 Task: Get directions from Canyonlands National Park, Utah, United States to Mount St. Helens, Washington, United States and reverse  starting point and destination and check the best travel modes
Action: Mouse moved to (188, 81)
Screenshot: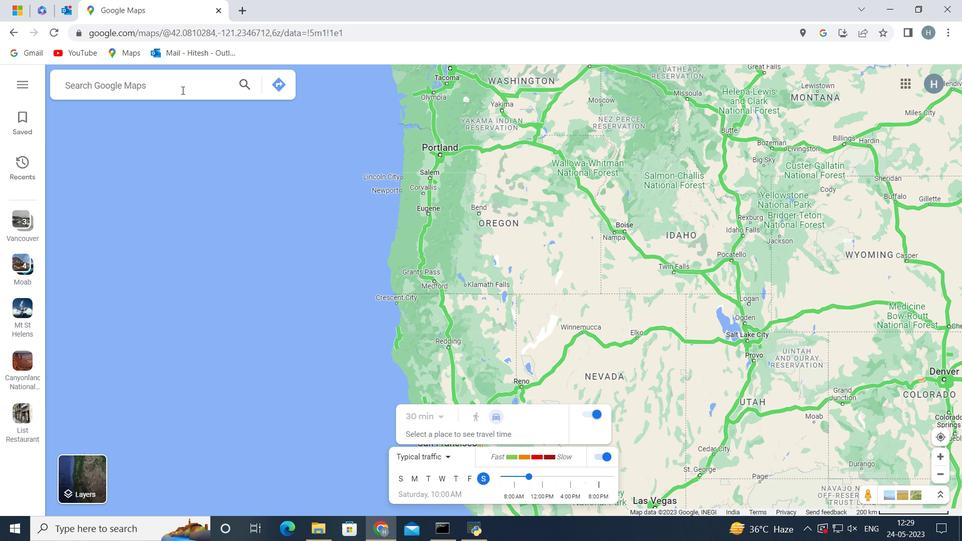 
Action: Mouse pressed left at (188, 81)
Screenshot: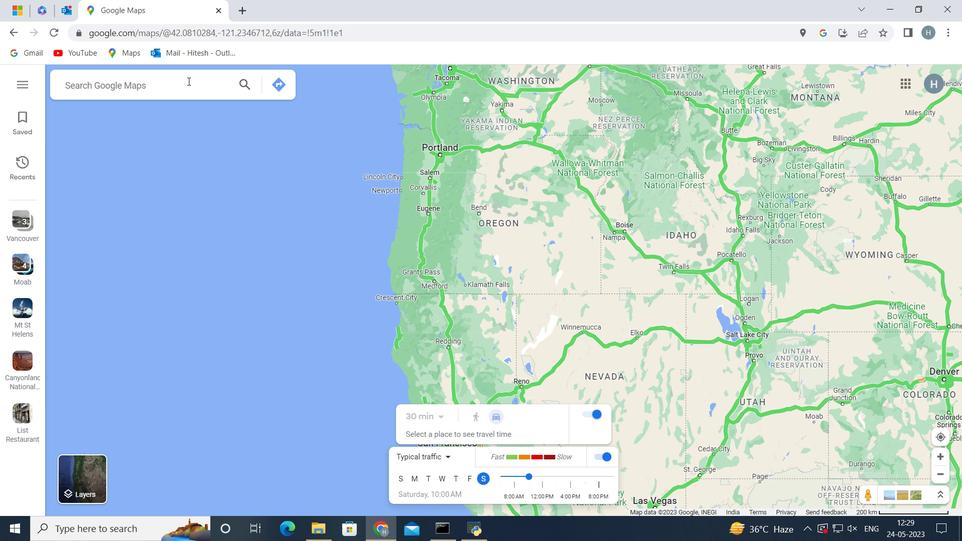 
Action: Mouse moved to (182, 83)
Screenshot: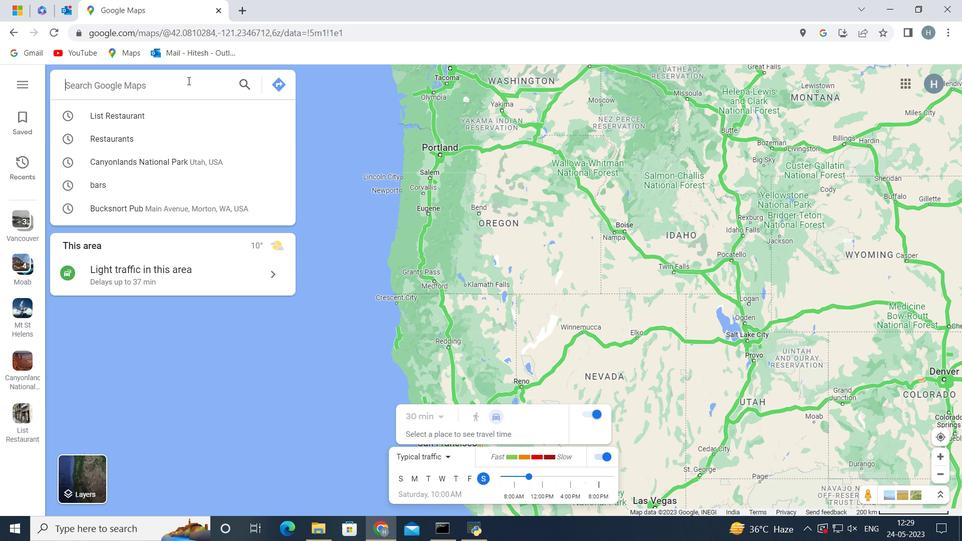 
Action: Key pressed canyonlands<Key.space>national<Key.space>park<Key.space>utah<Key.space>unites<Key.space>states<Key.space>
Screenshot: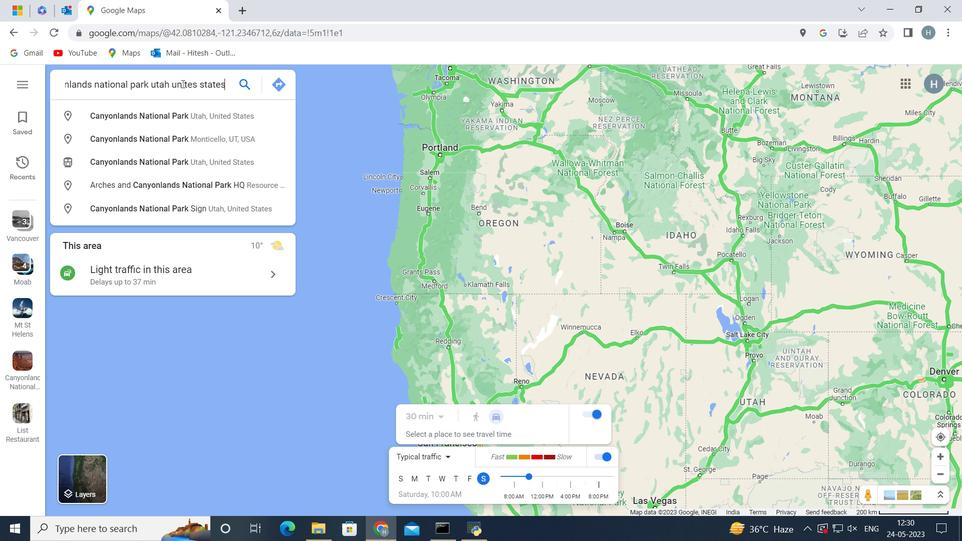 
Action: Mouse moved to (276, 84)
Screenshot: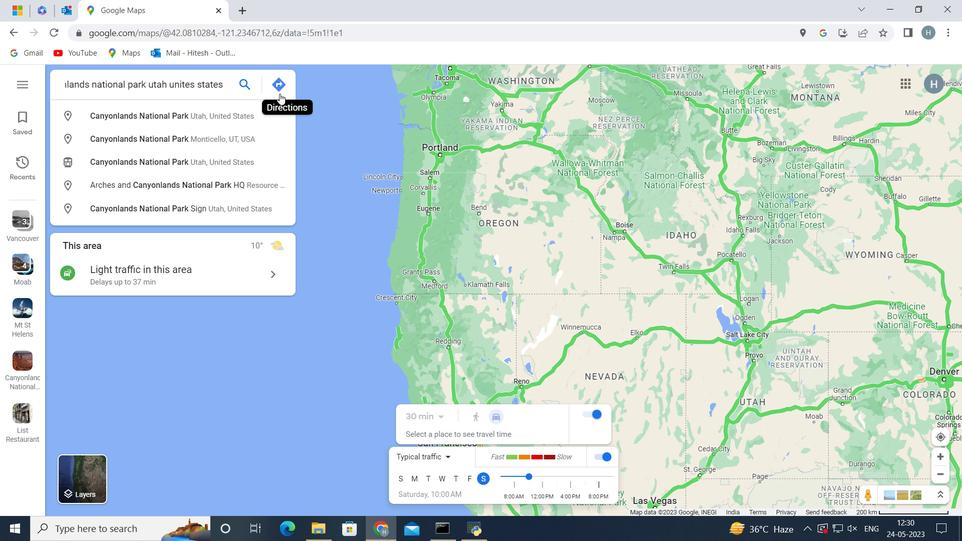 
Action: Mouse pressed left at (276, 84)
Screenshot: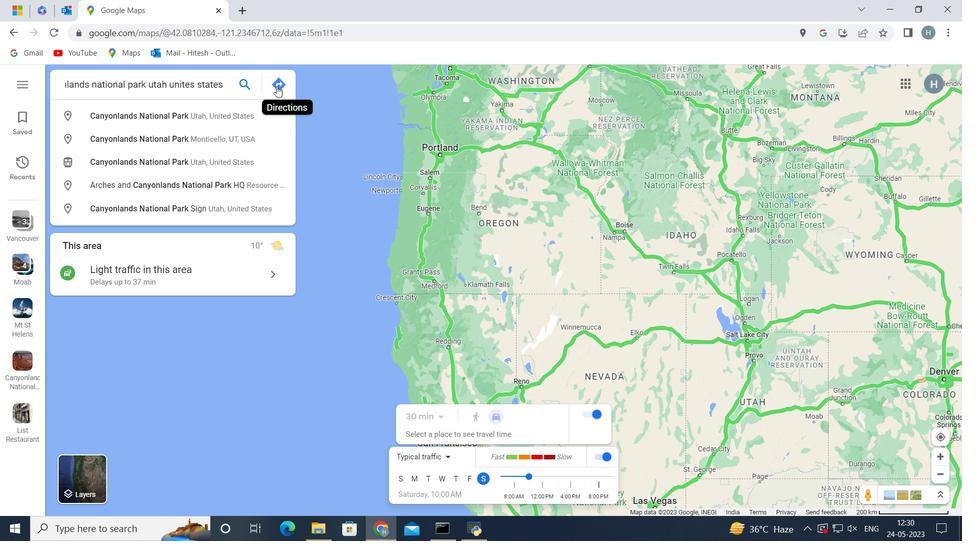 
Action: Mouse moved to (274, 134)
Screenshot: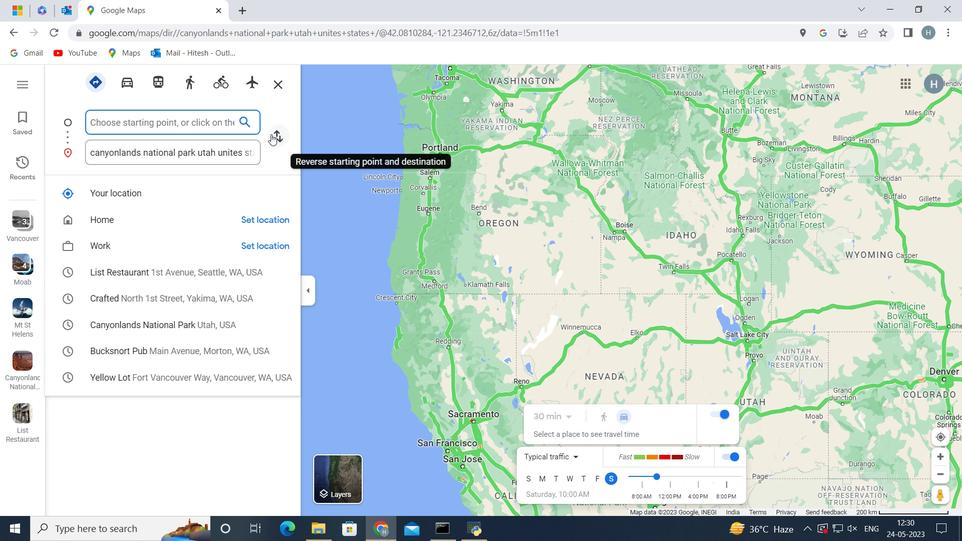 
Action: Mouse pressed left at (274, 134)
Screenshot: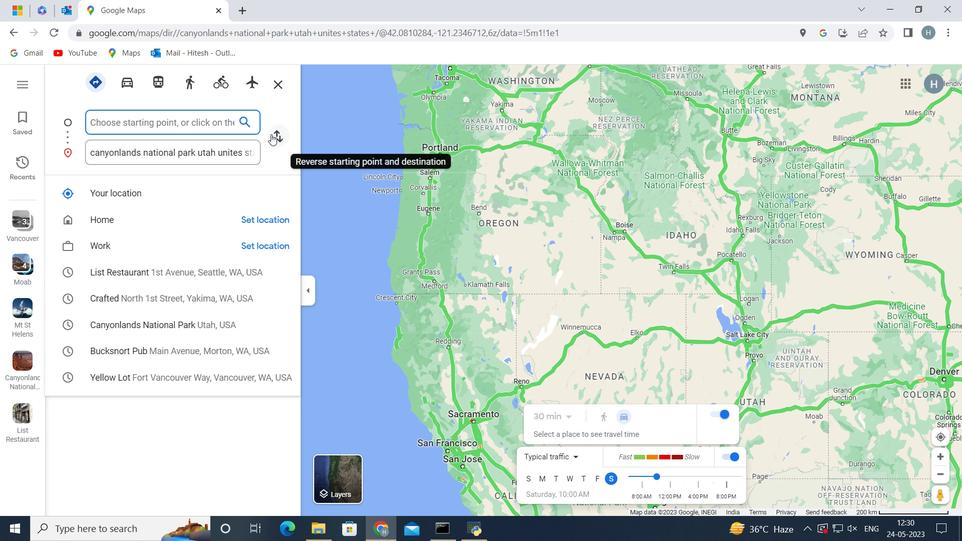 
Action: Mouse moved to (172, 150)
Screenshot: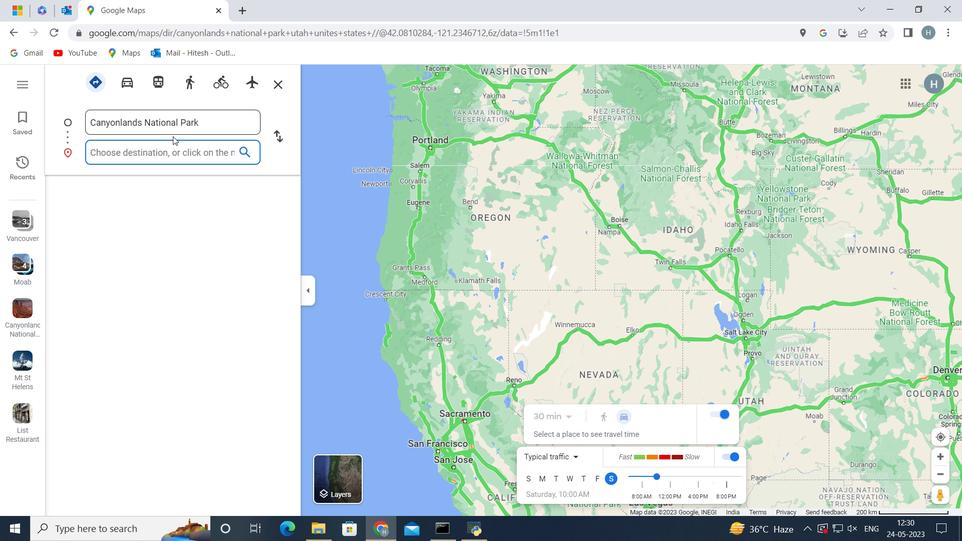 
Action: Mouse pressed left at (172, 150)
Screenshot: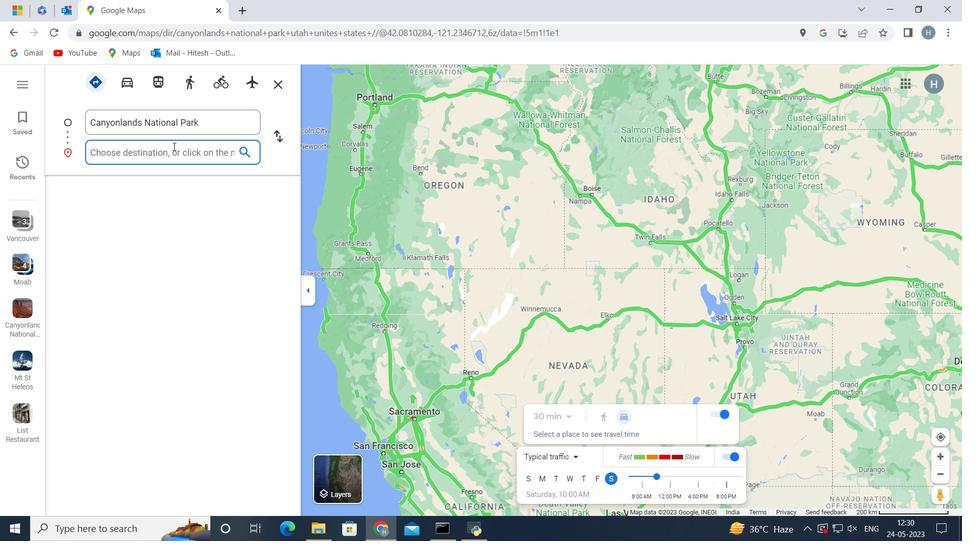 
Action: Key pressed <Key.shift>Mount<Key.space><Key.shift>St<Key.space>helens<Key.space>washington<Key.space>unites<Key.backspace>d<Key.space>states<Key.space>
Screenshot: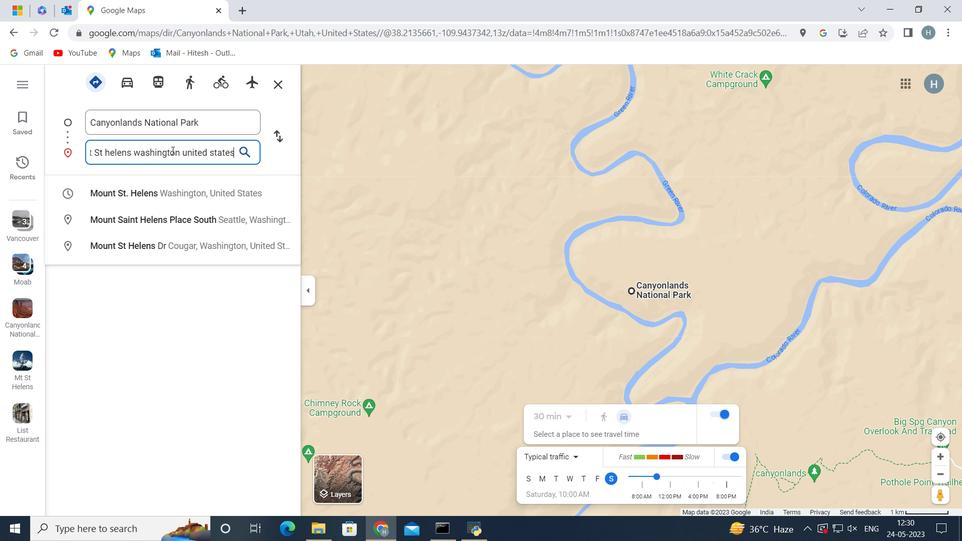 
Action: Mouse moved to (274, 135)
Screenshot: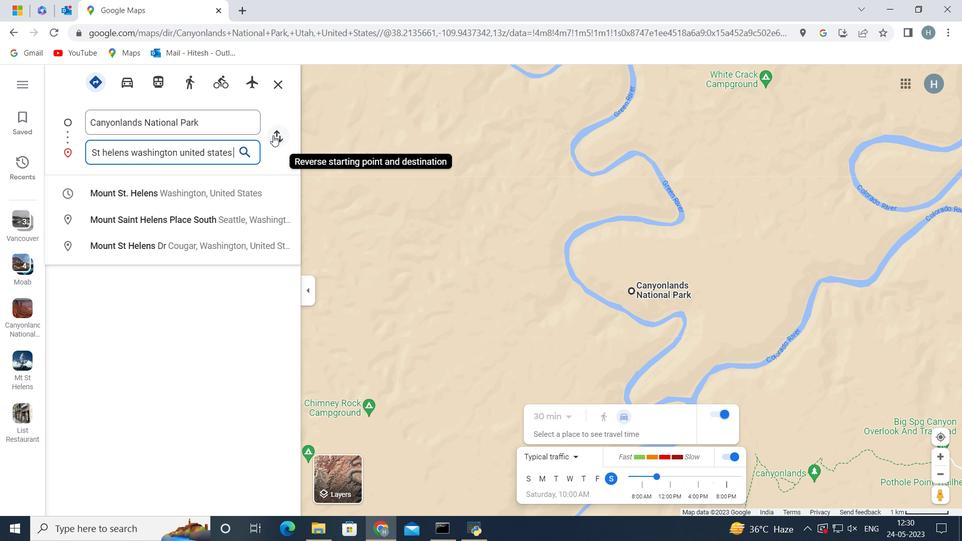 
Action: Mouse pressed left at (274, 135)
Screenshot: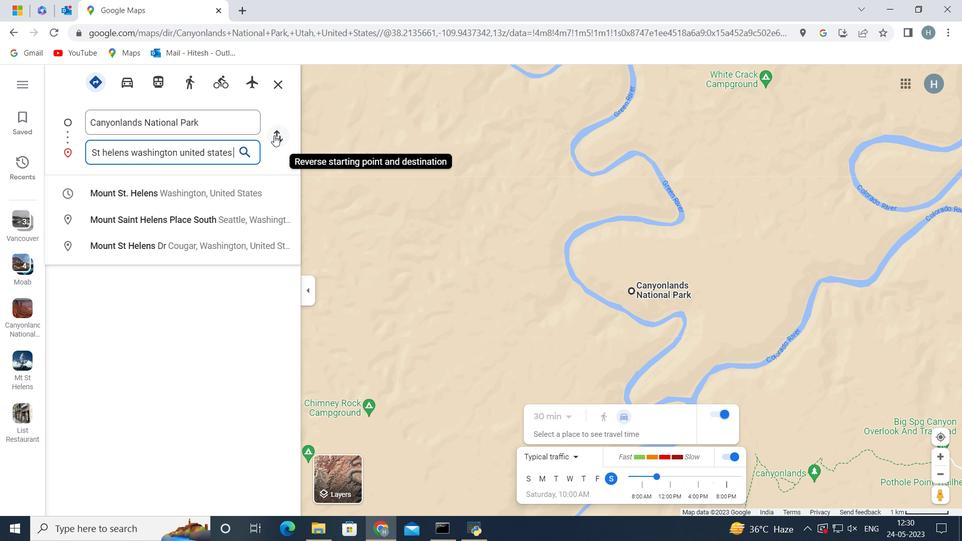 
Action: Mouse moved to (166, 309)
Screenshot: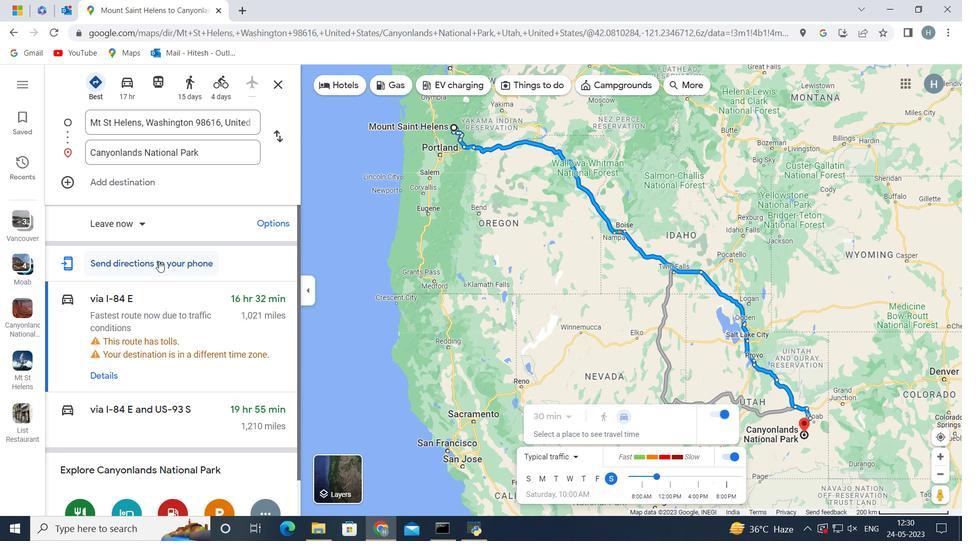 
Action: Mouse scrolled (166, 308) with delta (0, 0)
Screenshot: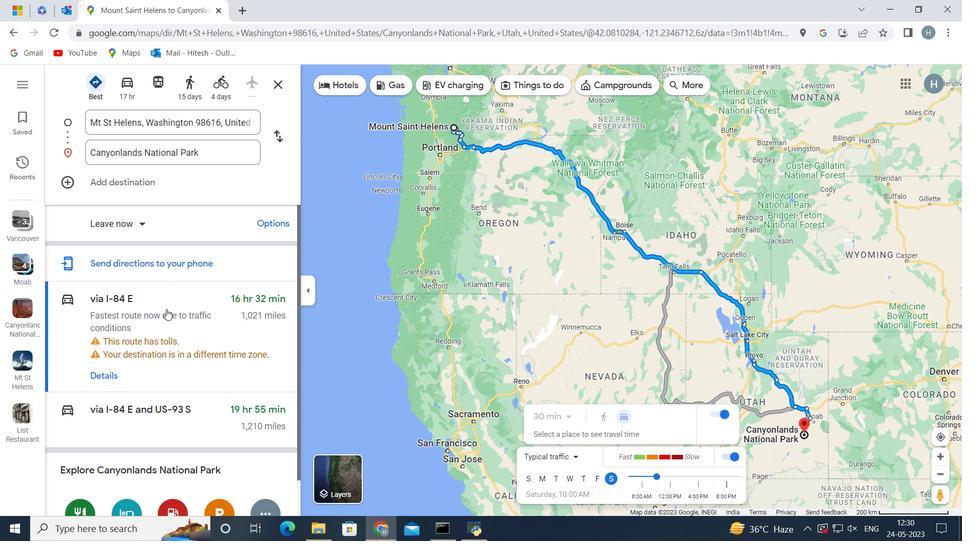 
Action: Mouse scrolled (166, 308) with delta (0, 0)
Screenshot: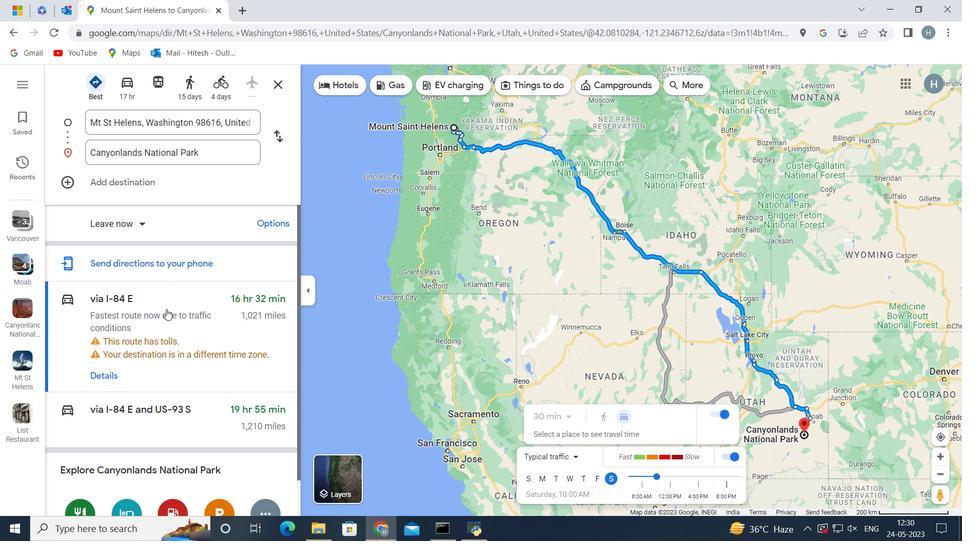 
Action: Mouse scrolled (166, 308) with delta (0, 0)
Screenshot: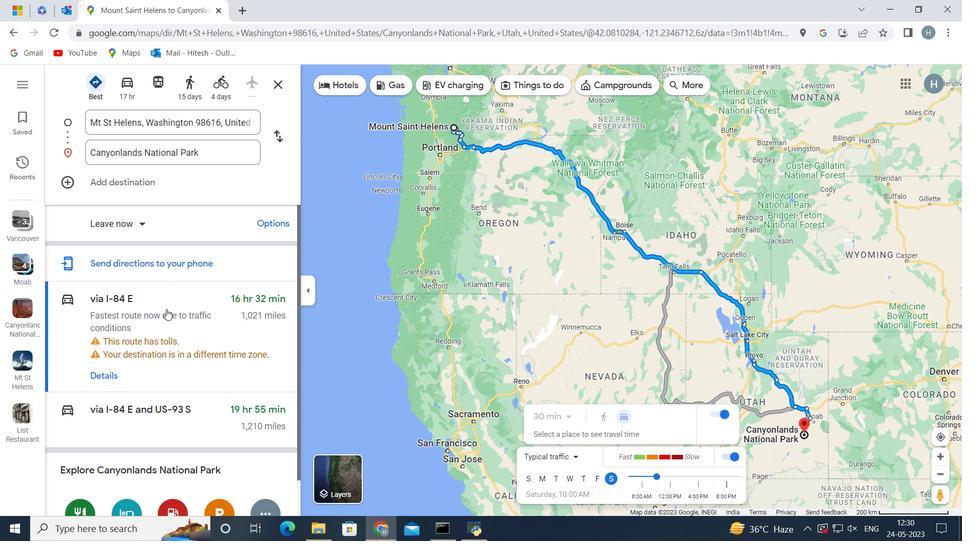 
Action: Mouse scrolled (166, 308) with delta (0, 0)
Screenshot: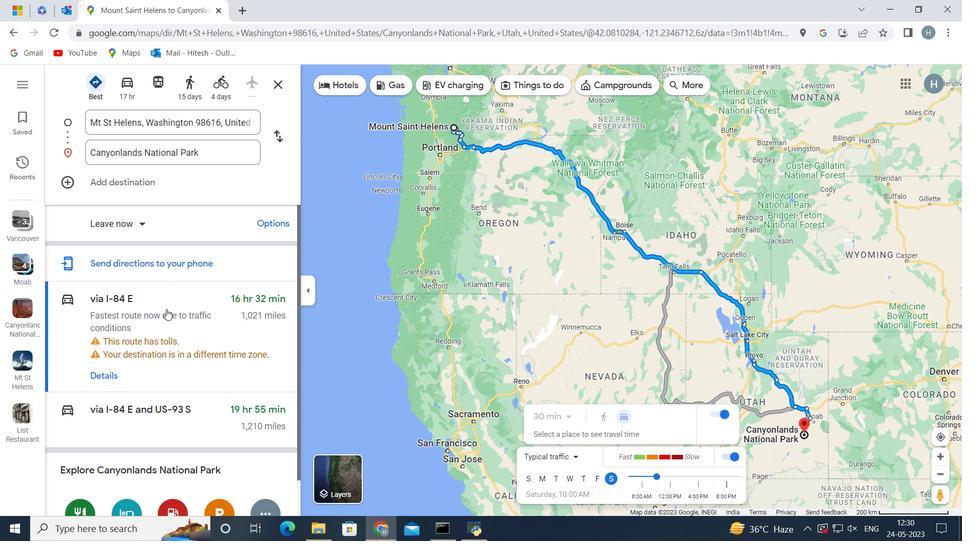 
Action: Mouse moved to (154, 313)
Screenshot: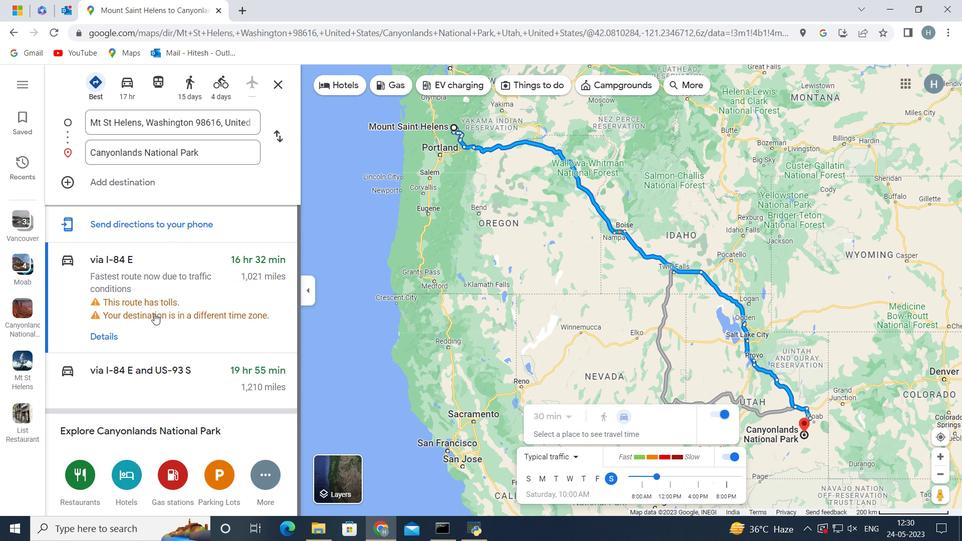 
Action: Mouse scrolled (154, 313) with delta (0, 0)
Screenshot: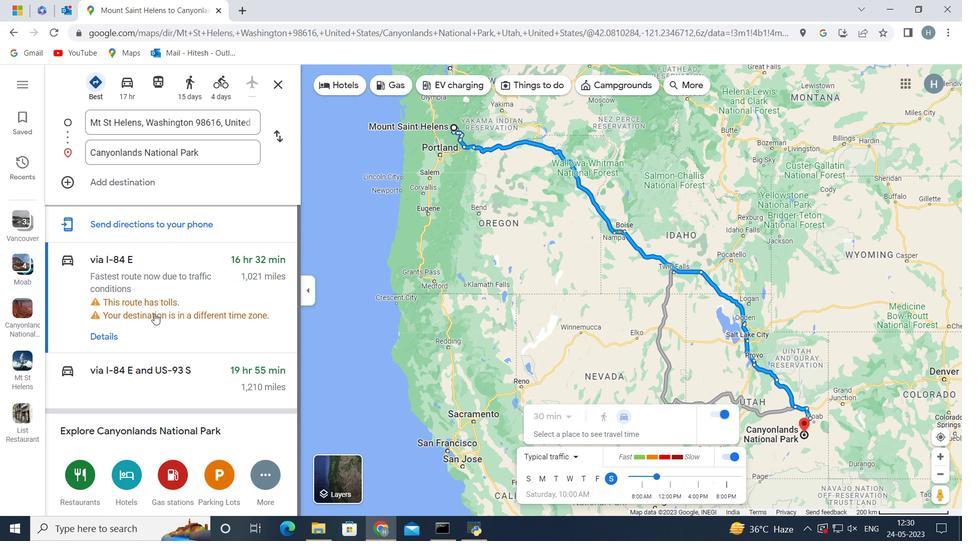 
Action: Mouse scrolled (154, 313) with delta (0, 0)
Screenshot: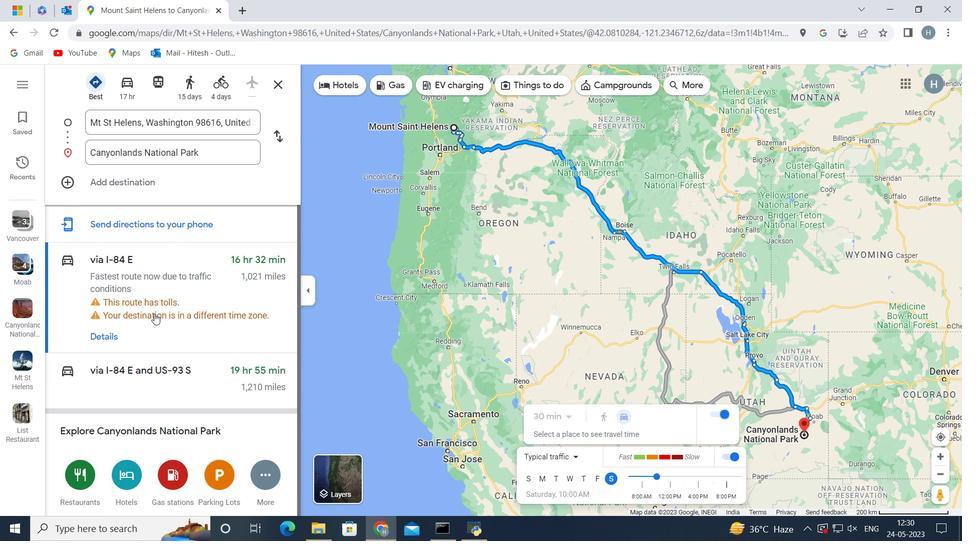 
Action: Mouse scrolled (154, 313) with delta (0, 0)
Screenshot: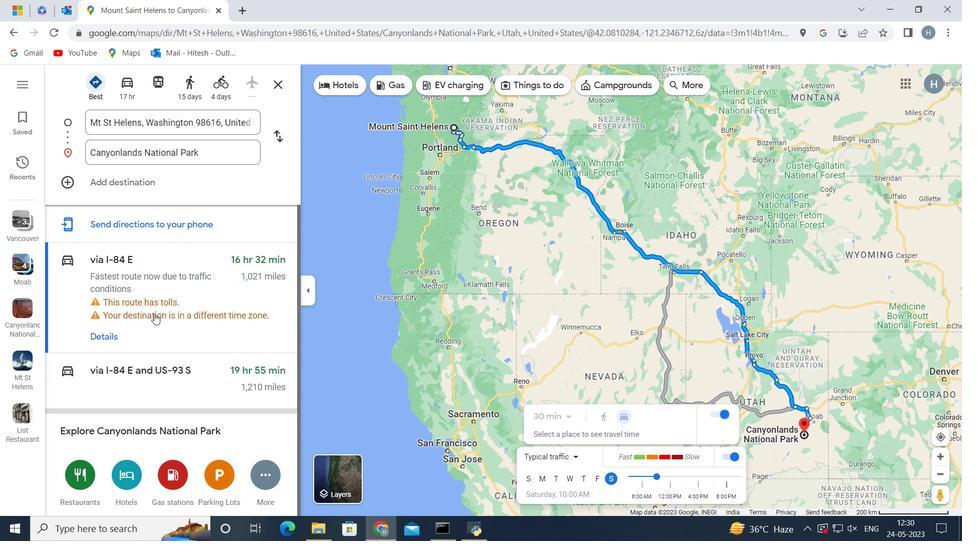 
Action: Mouse moved to (184, 246)
Screenshot: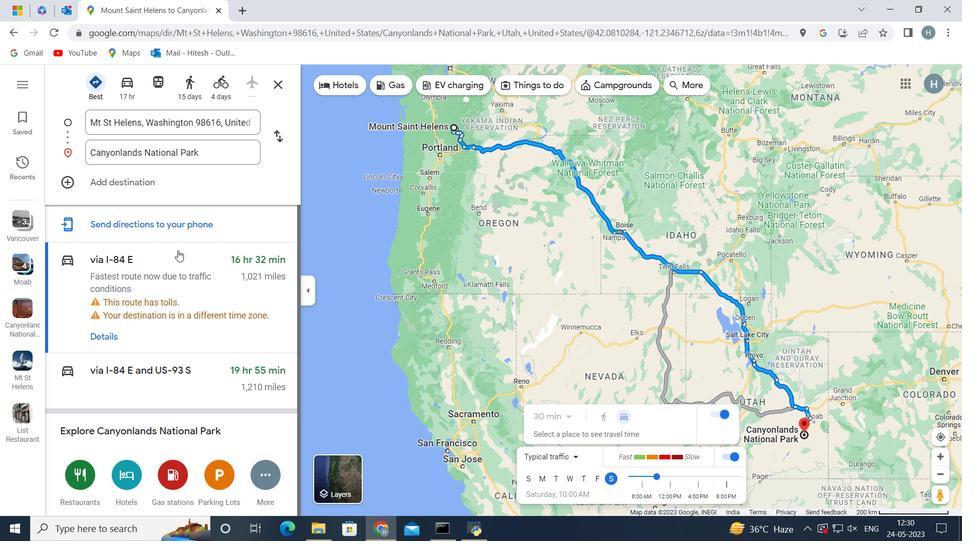 
Action: Mouse scrolled (184, 247) with delta (0, 0)
Screenshot: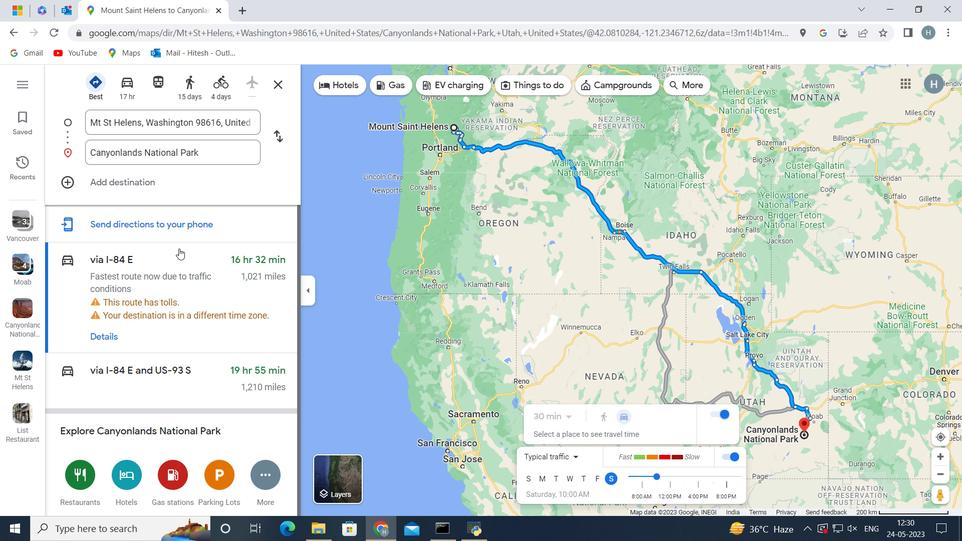 
Action: Mouse scrolled (184, 247) with delta (0, 0)
Screenshot: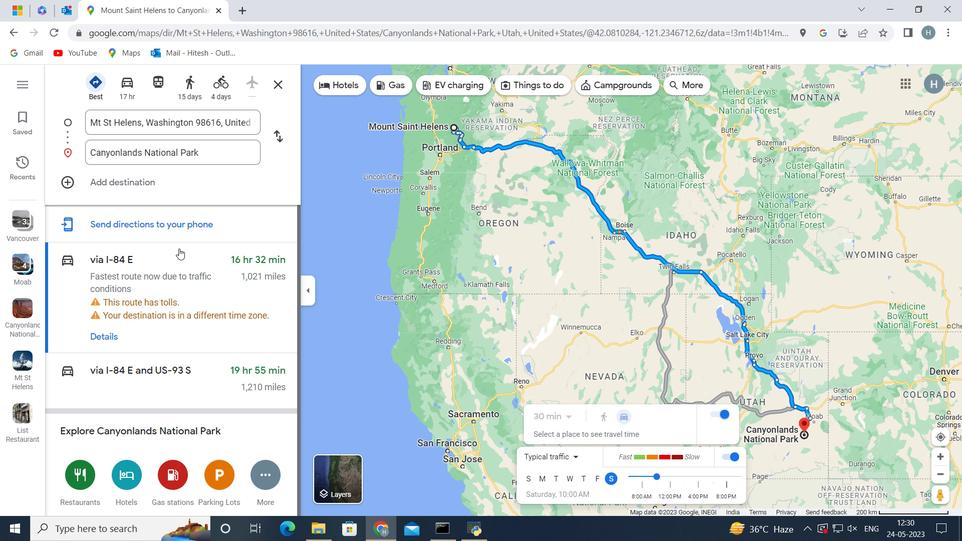
Action: Mouse scrolled (184, 247) with delta (0, 0)
Screenshot: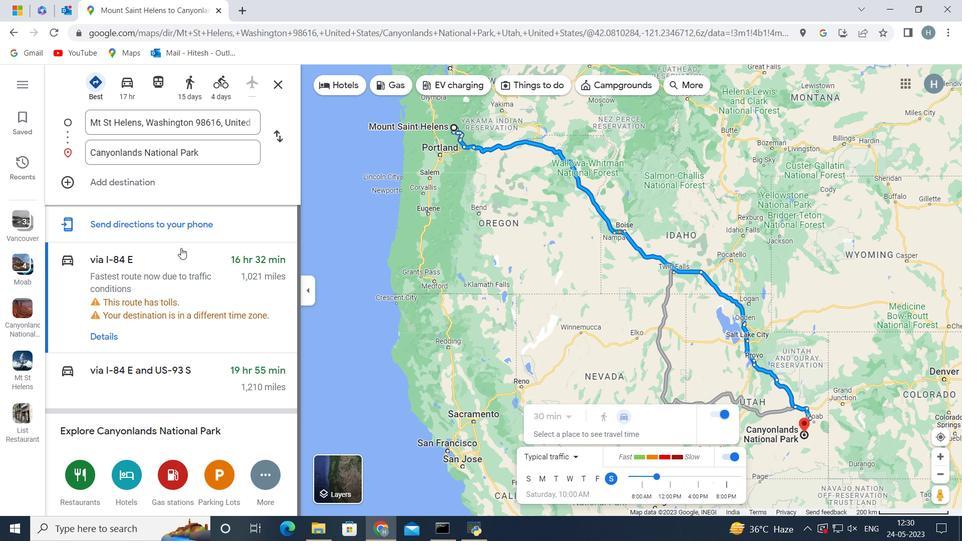 
Action: Mouse scrolled (184, 247) with delta (0, 0)
Screenshot: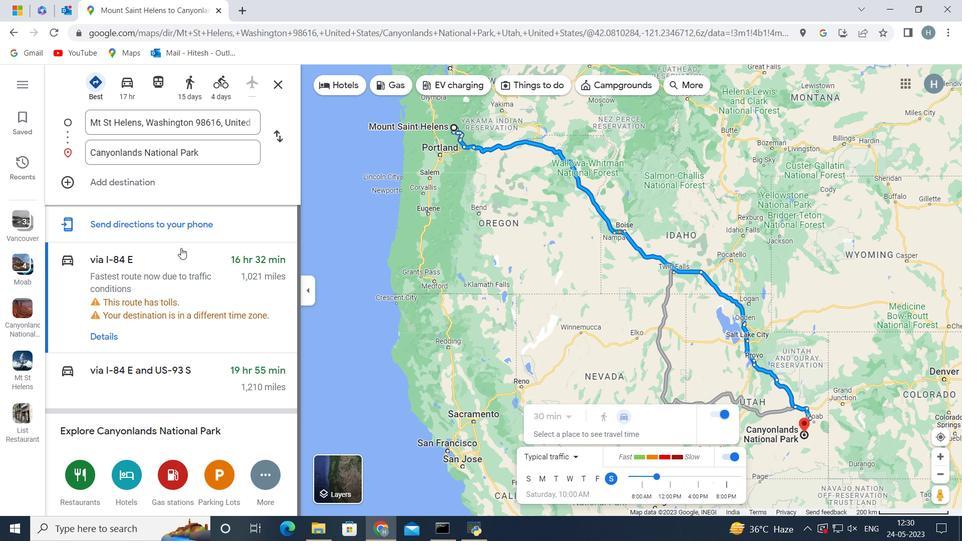 
Action: Mouse scrolled (184, 247) with delta (0, 0)
Screenshot: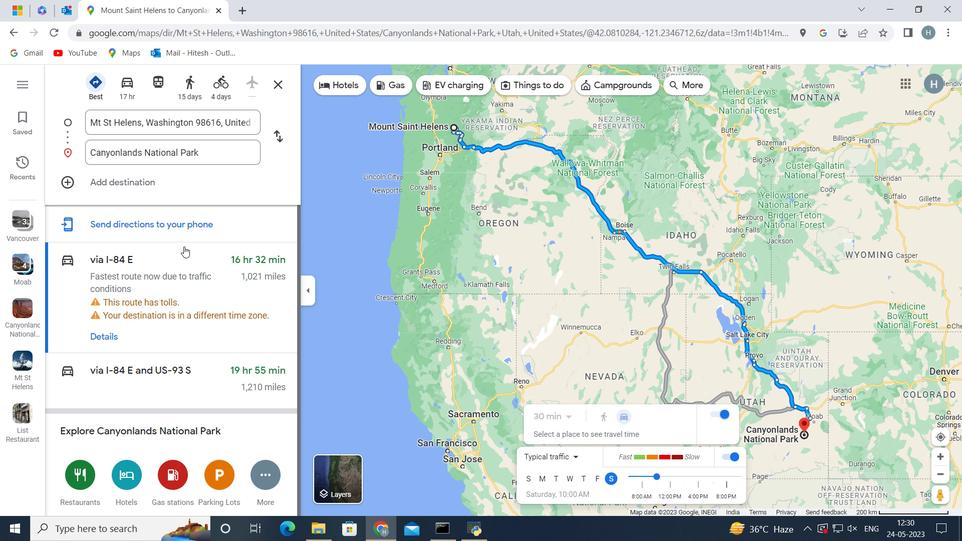 
Action: Mouse moved to (94, 82)
Screenshot: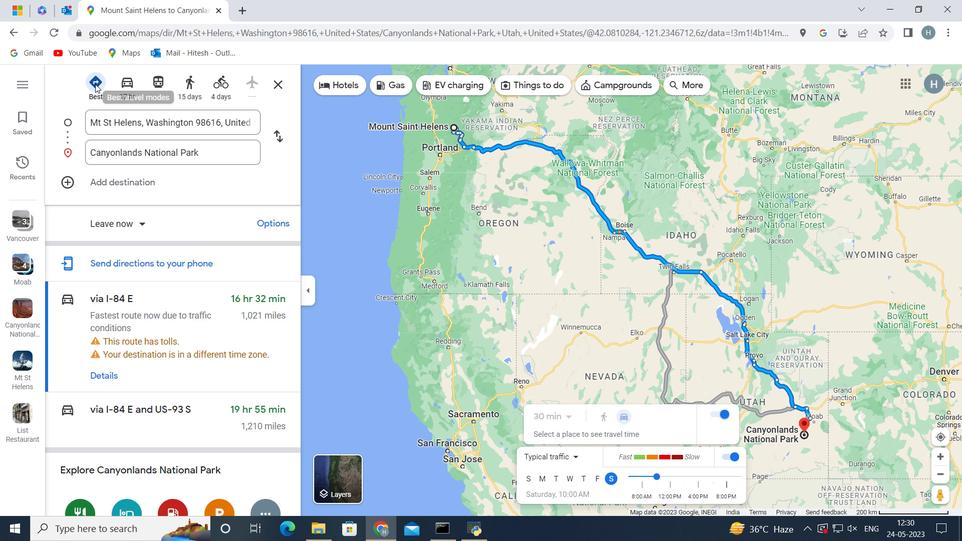 
Action: Mouse pressed left at (94, 82)
Screenshot: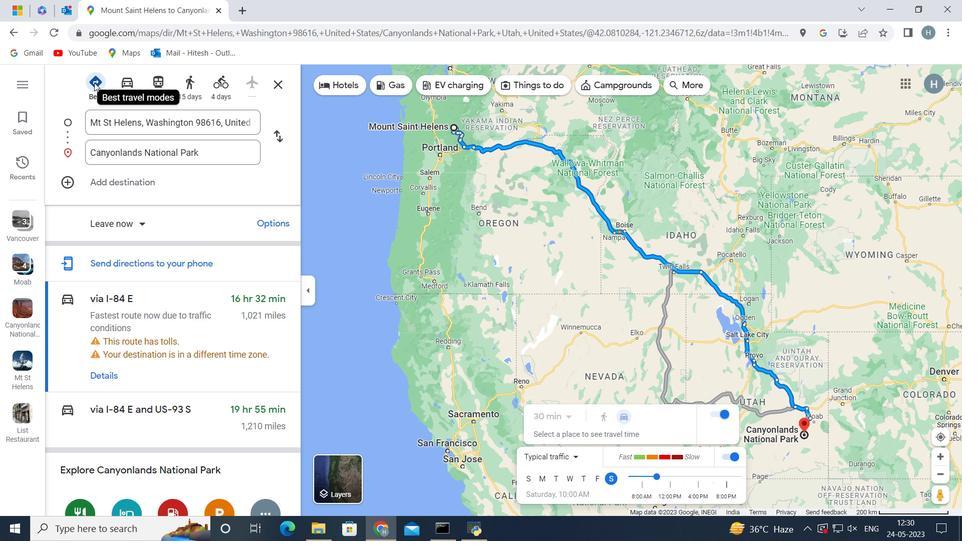 
Action: Mouse moved to (96, 84)
Screenshot: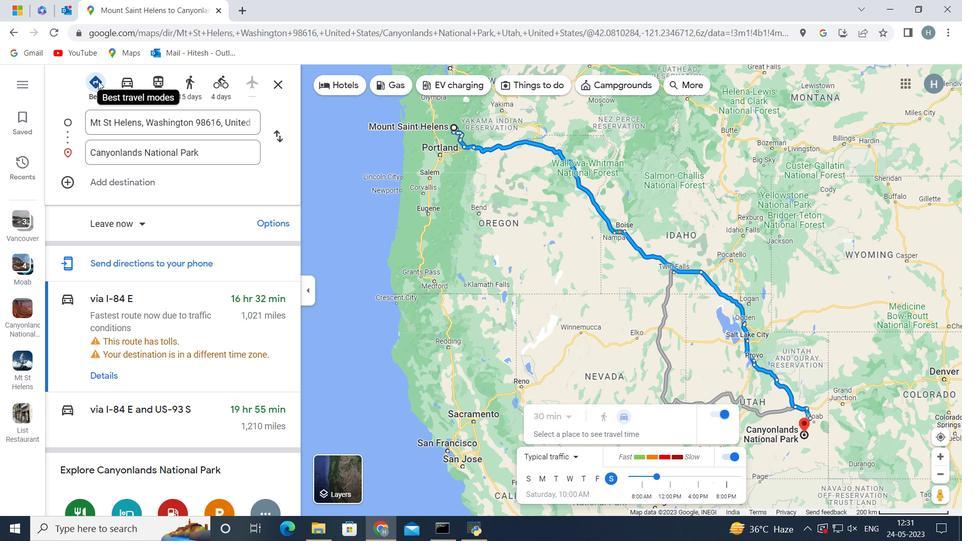 
Action: Mouse pressed left at (96, 84)
Screenshot: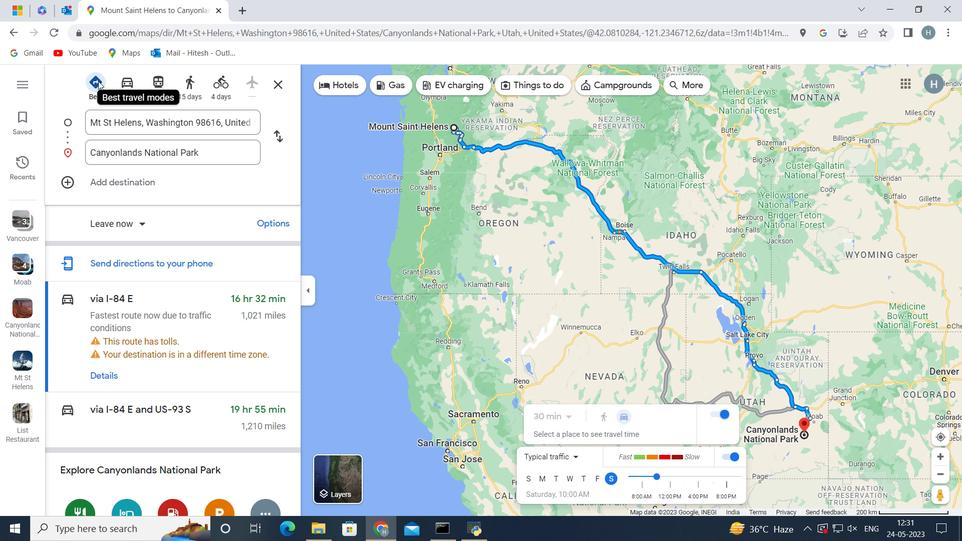 
Action: Mouse moved to (93, 82)
Screenshot: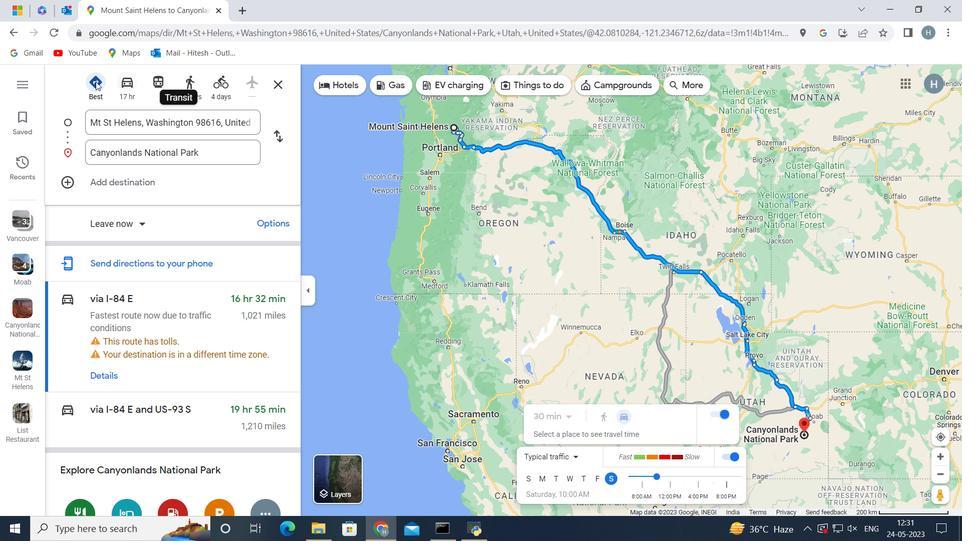 
Action: Mouse pressed left at (93, 82)
Screenshot: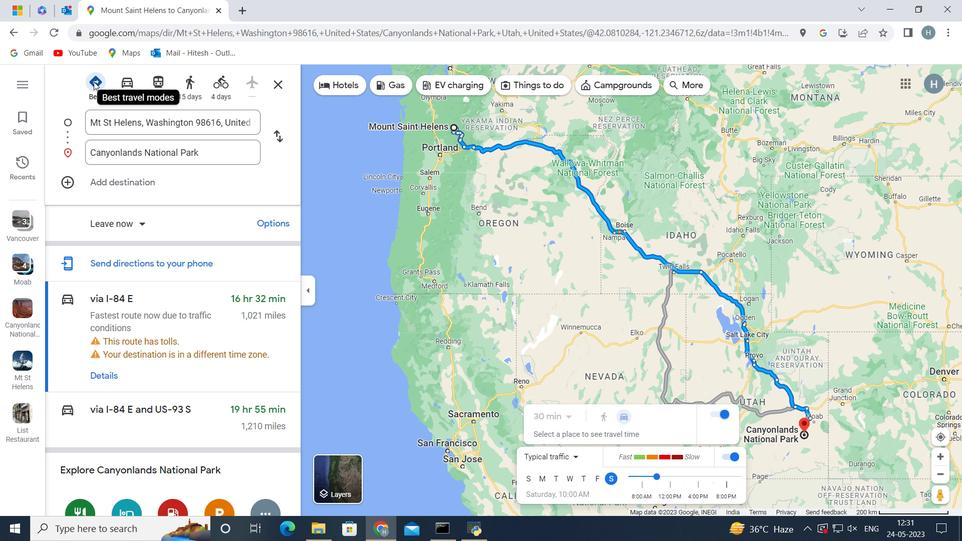 
Action: Mouse moved to (96, 80)
Screenshot: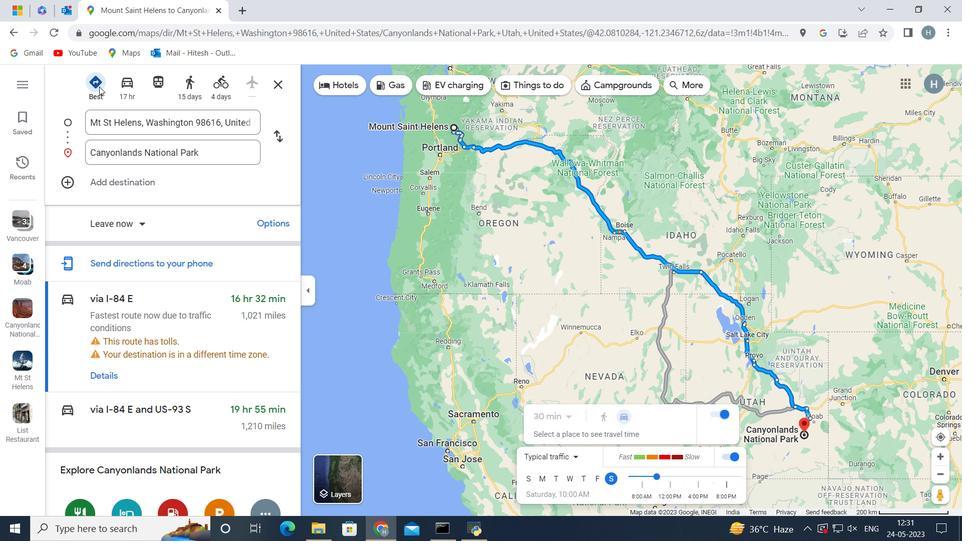 
Action: Mouse pressed left at (96, 80)
Screenshot: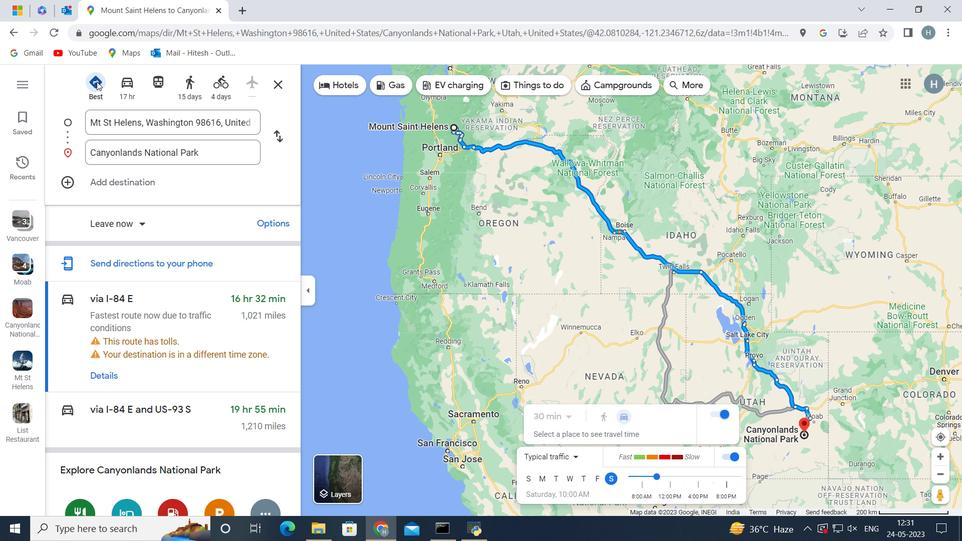 
Action: Mouse moved to (112, 87)
Screenshot: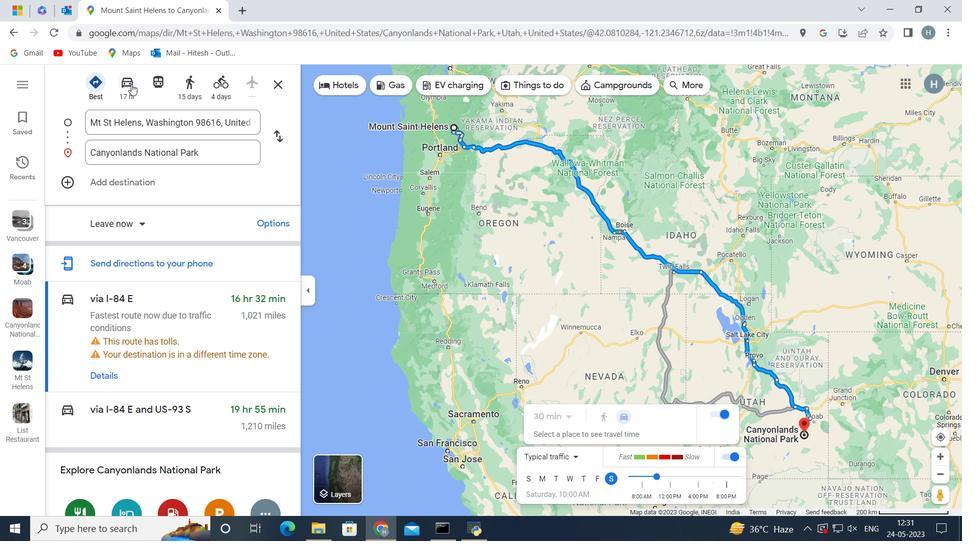
Action: Mouse pressed left at (112, 87)
Screenshot: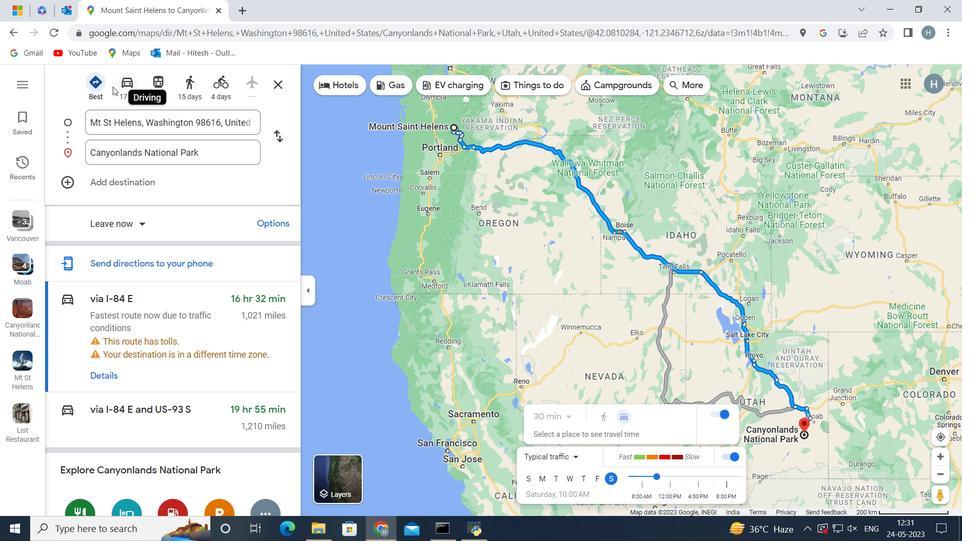 
Action: Mouse moved to (124, 87)
Screenshot: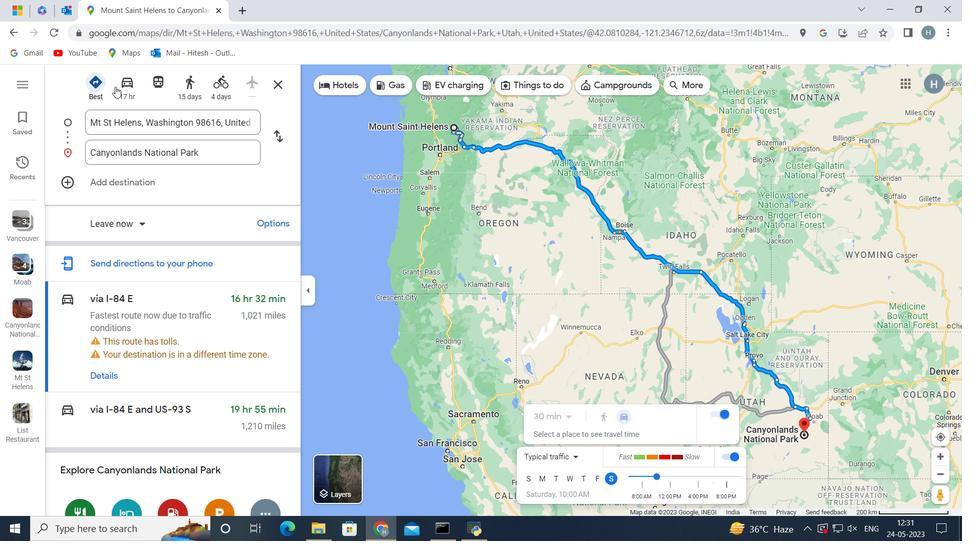 
Action: Mouse pressed left at (124, 87)
Screenshot: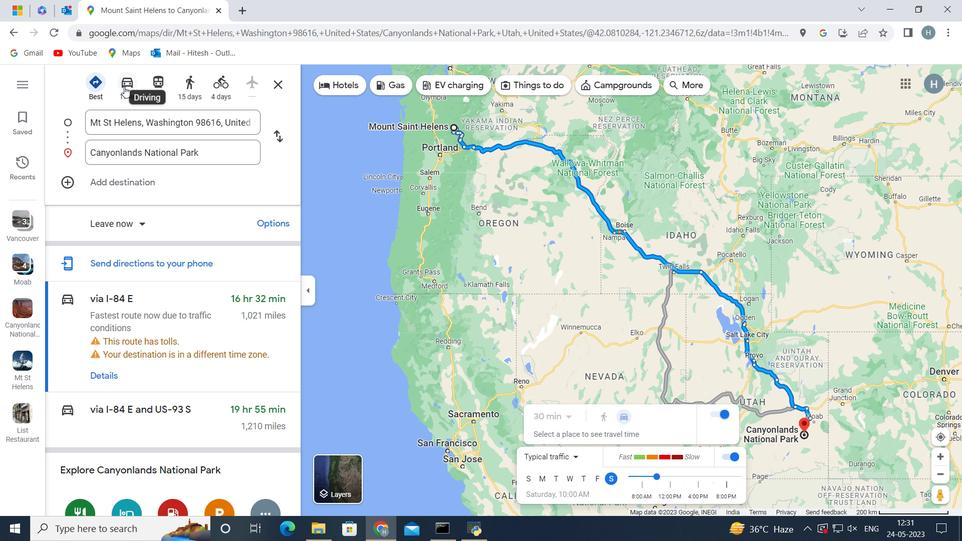 
Action: Mouse moved to (188, 287)
Screenshot: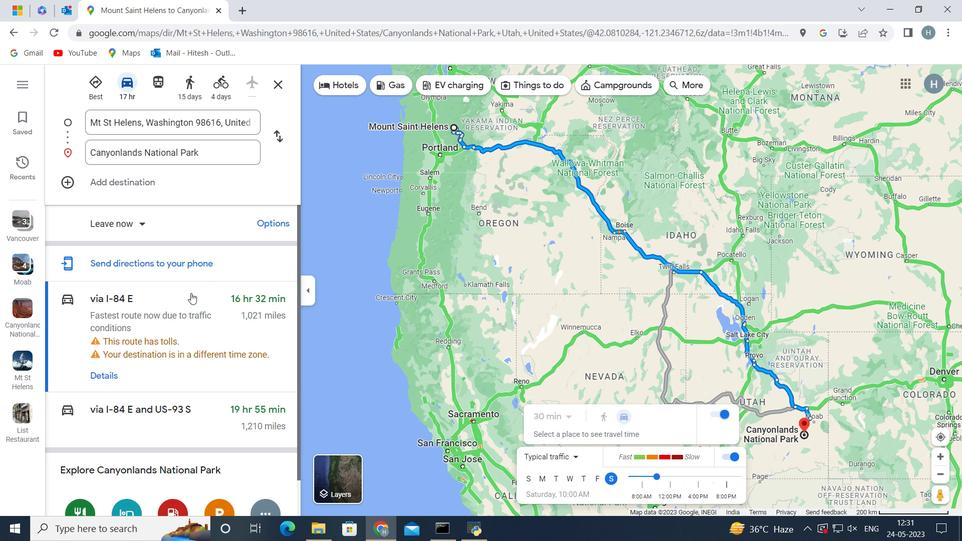 
Action: Mouse scrolled (188, 287) with delta (0, 0)
Screenshot: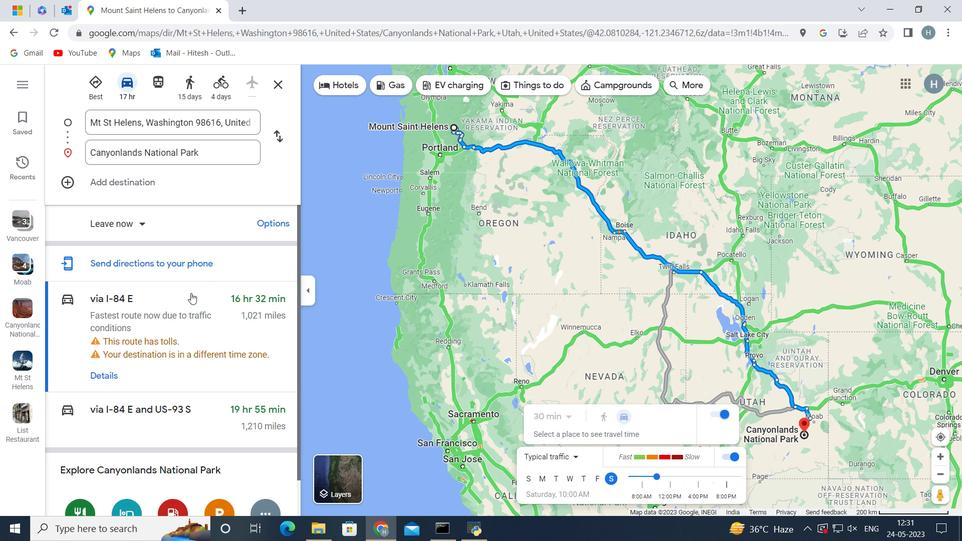 
Action: Mouse moved to (186, 285)
Screenshot: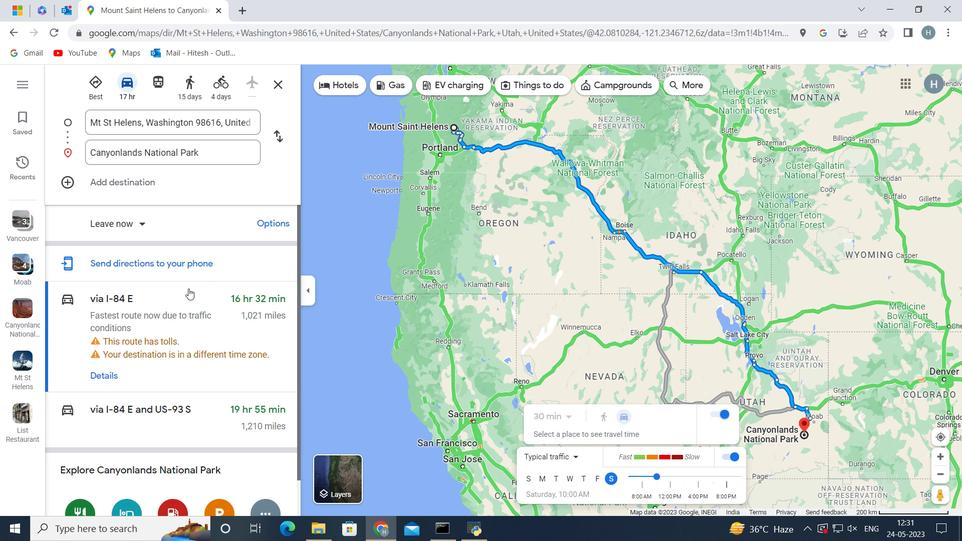 
Action: Mouse scrolled (187, 285) with delta (0, 0)
Screenshot: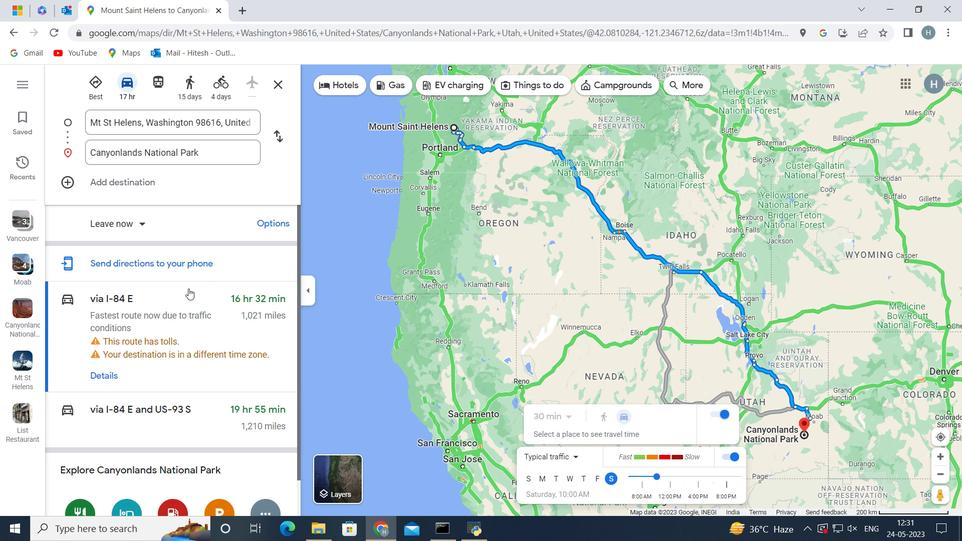 
Action: Mouse moved to (183, 270)
Screenshot: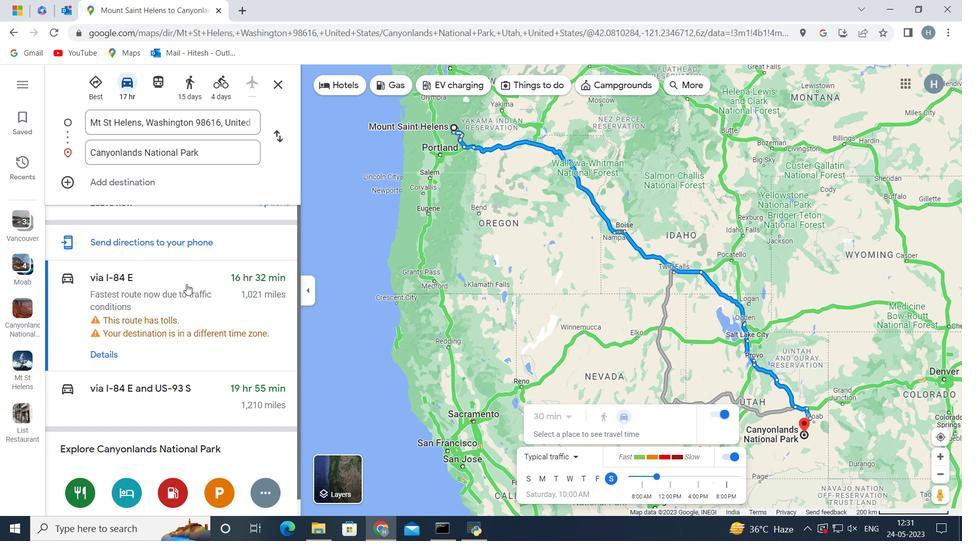 
Action: Mouse scrolled (183, 270) with delta (0, 0)
Screenshot: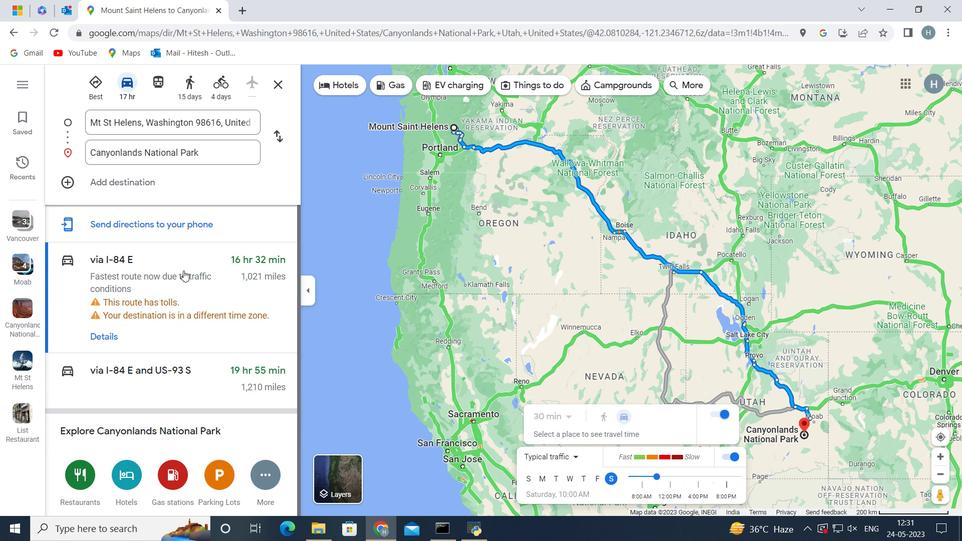 
Action: Mouse moved to (182, 264)
Screenshot: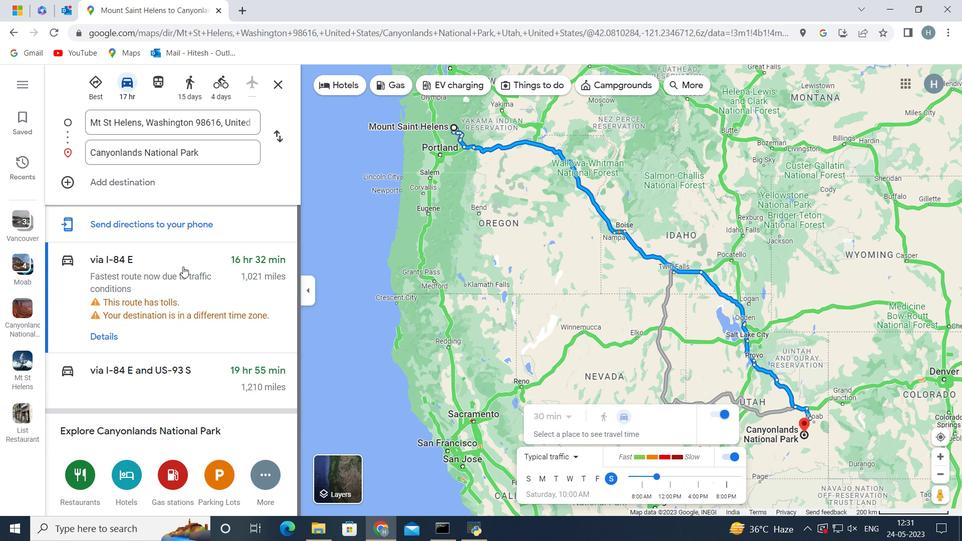 
Action: Mouse scrolled (182, 265) with delta (0, 0)
Screenshot: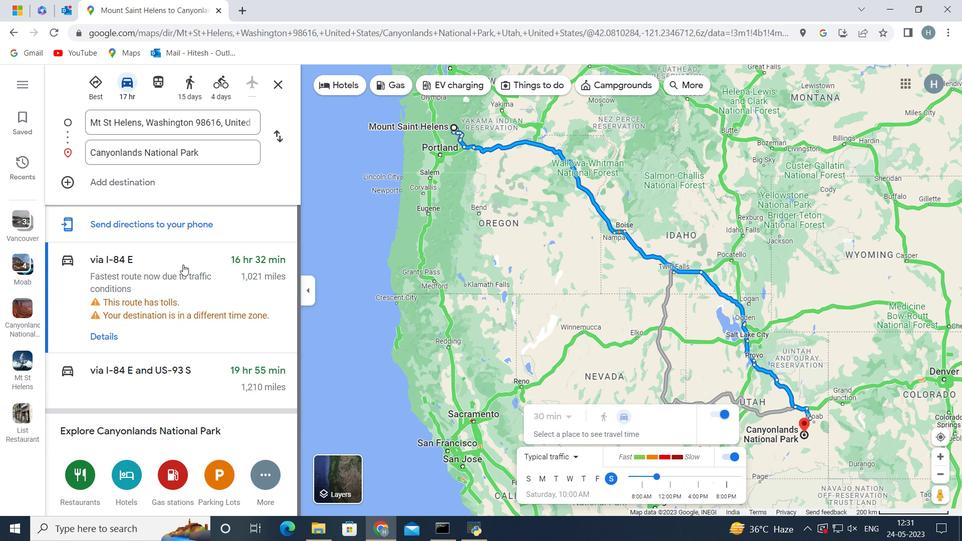 
Action: Mouse scrolled (182, 265) with delta (0, 0)
Screenshot: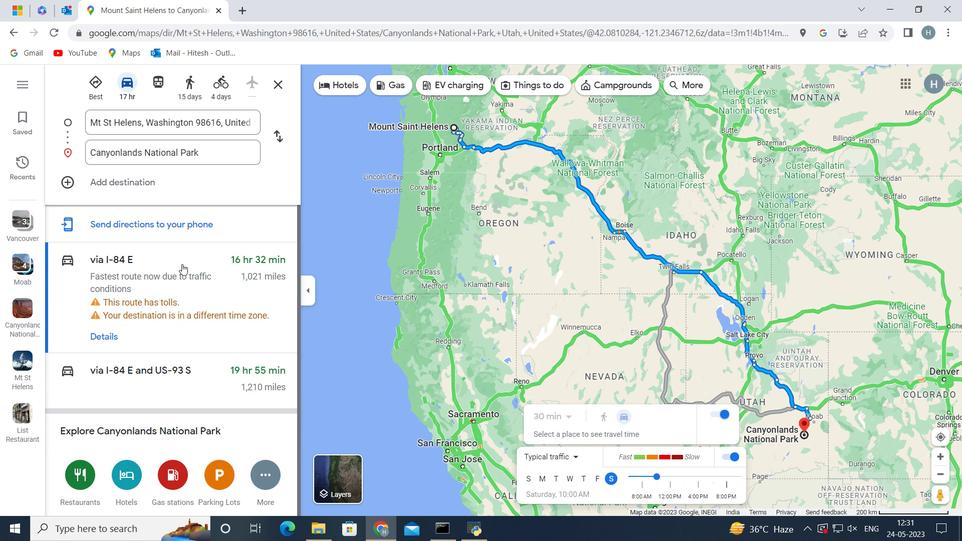 
Action: Mouse scrolled (182, 265) with delta (0, 0)
Screenshot: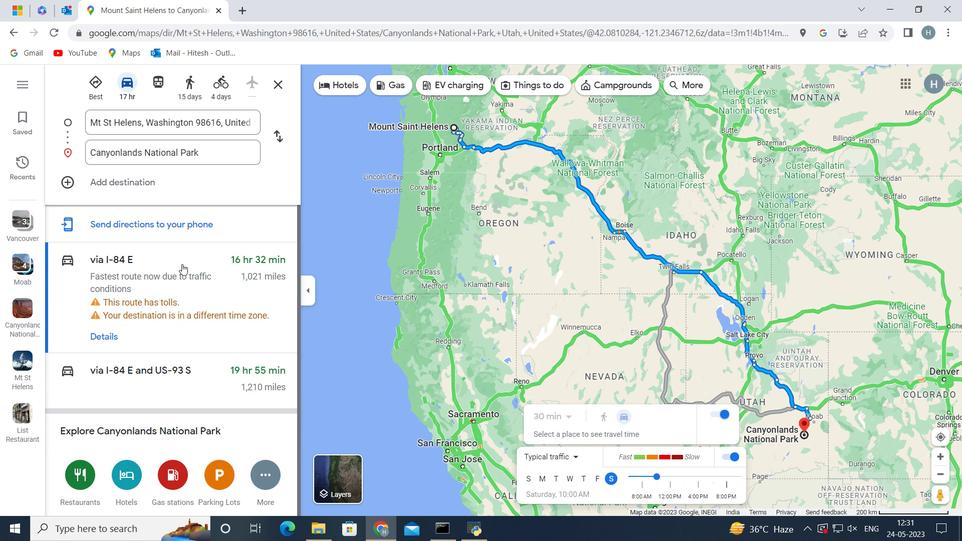 
Action: Mouse scrolled (182, 265) with delta (0, 0)
Screenshot: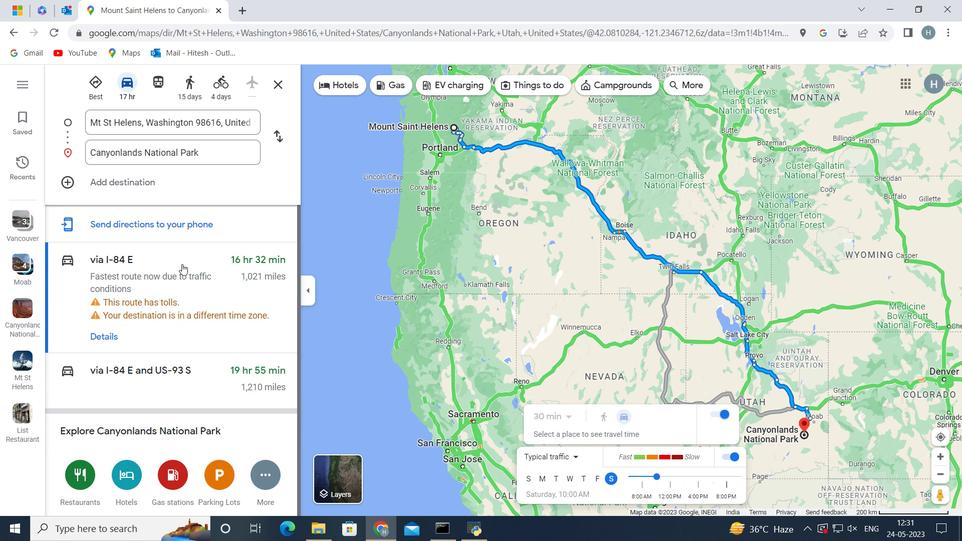 
Action: Mouse moved to (129, 224)
Screenshot: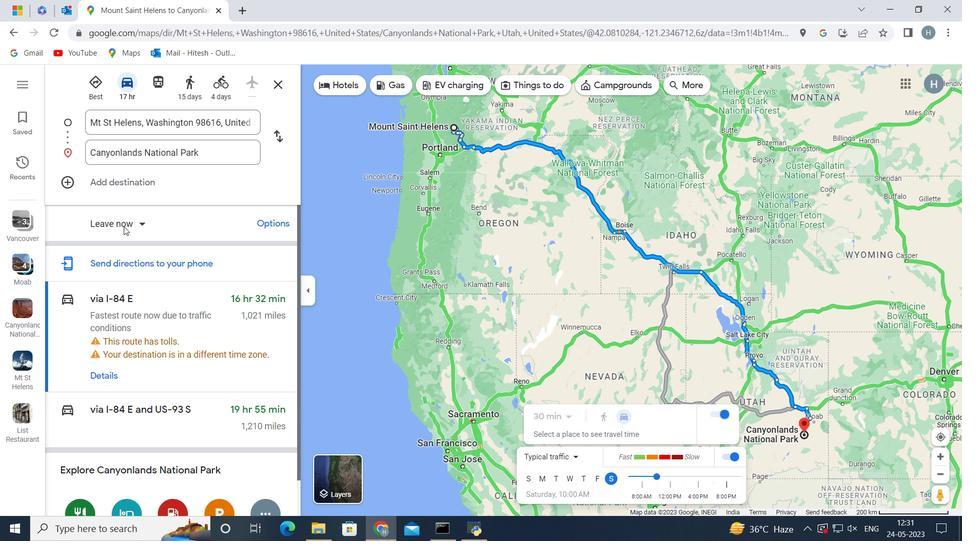 
Action: Mouse pressed left at (129, 224)
Screenshot: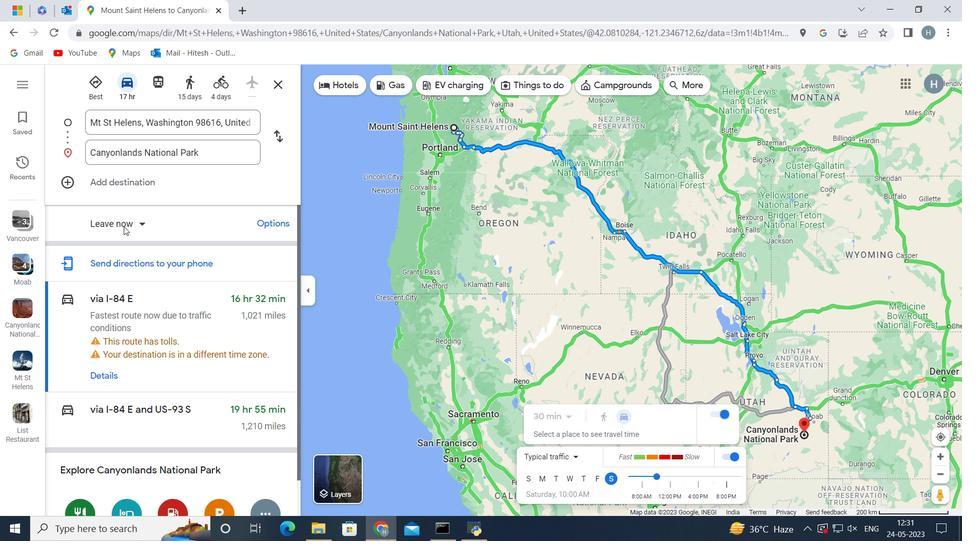 
Action: Mouse moved to (132, 242)
Screenshot: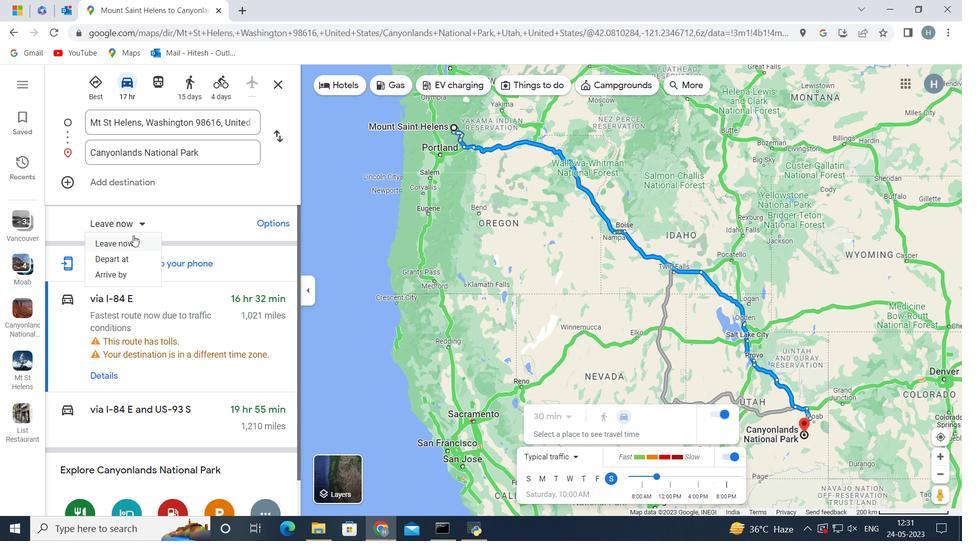 
Action: Mouse pressed left at (132, 242)
Screenshot: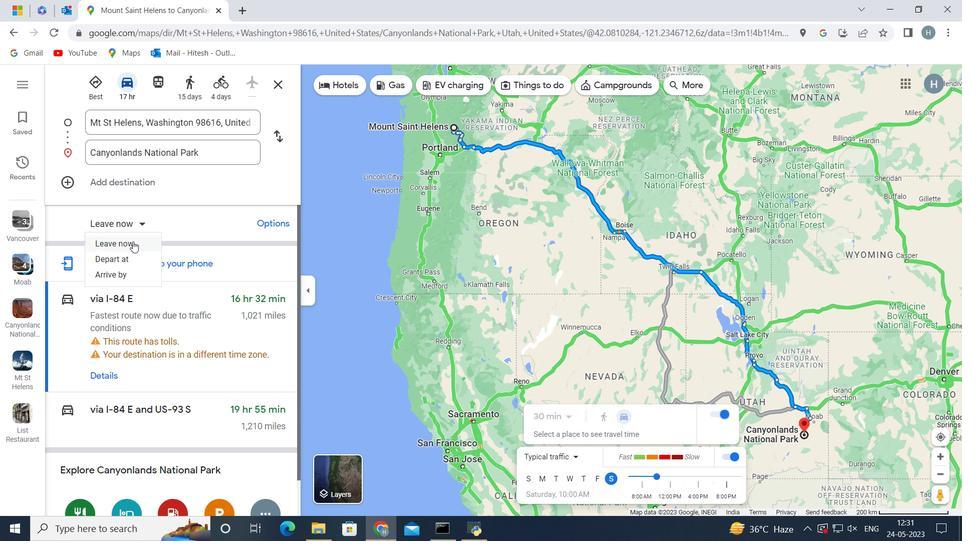 
Action: Mouse moved to (158, 69)
Screenshot: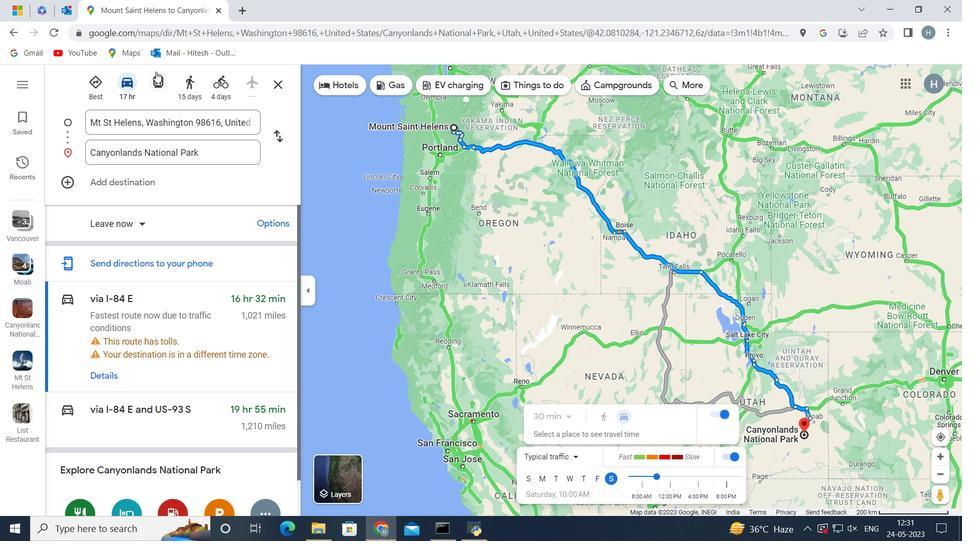 
Action: Mouse pressed left at (158, 69)
Screenshot: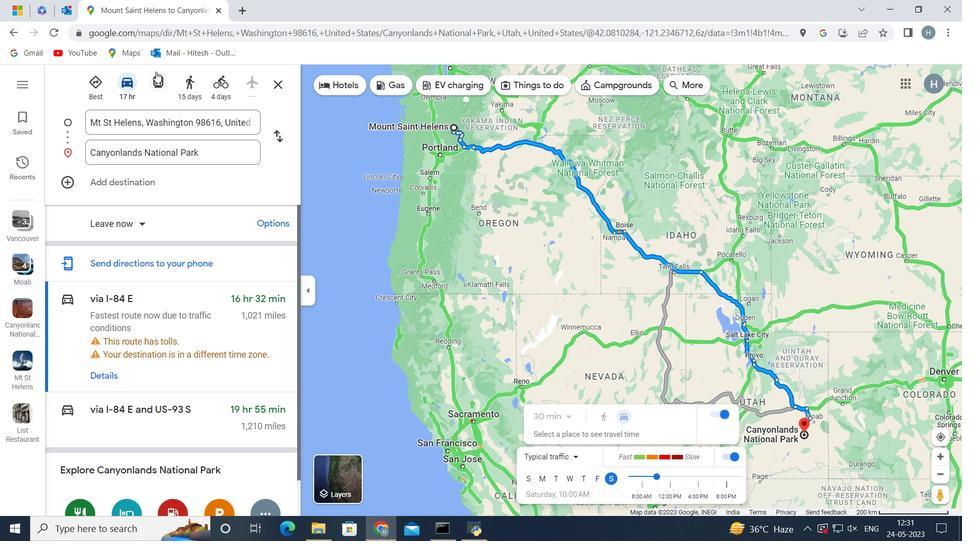 
Action: Mouse moved to (186, 79)
Screenshot: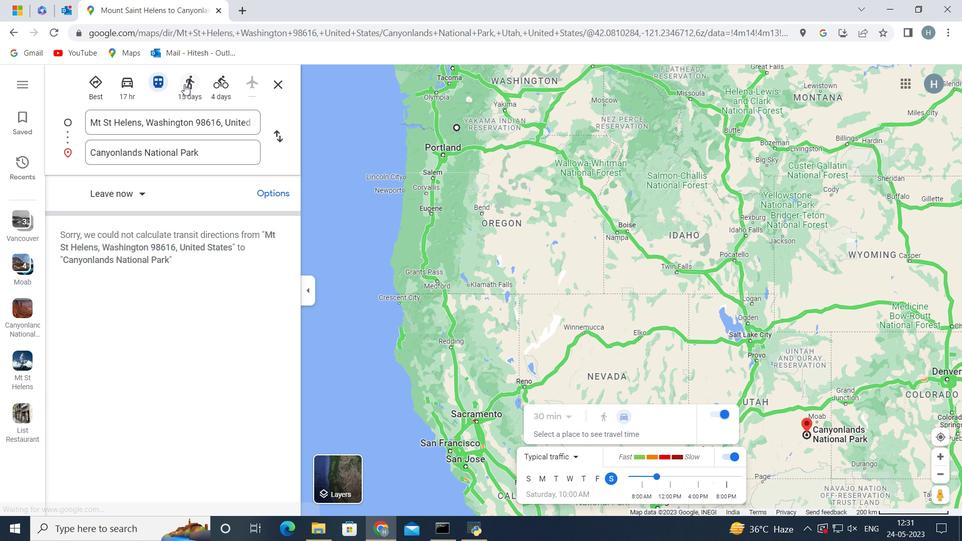 
Action: Mouse pressed left at (186, 79)
Screenshot: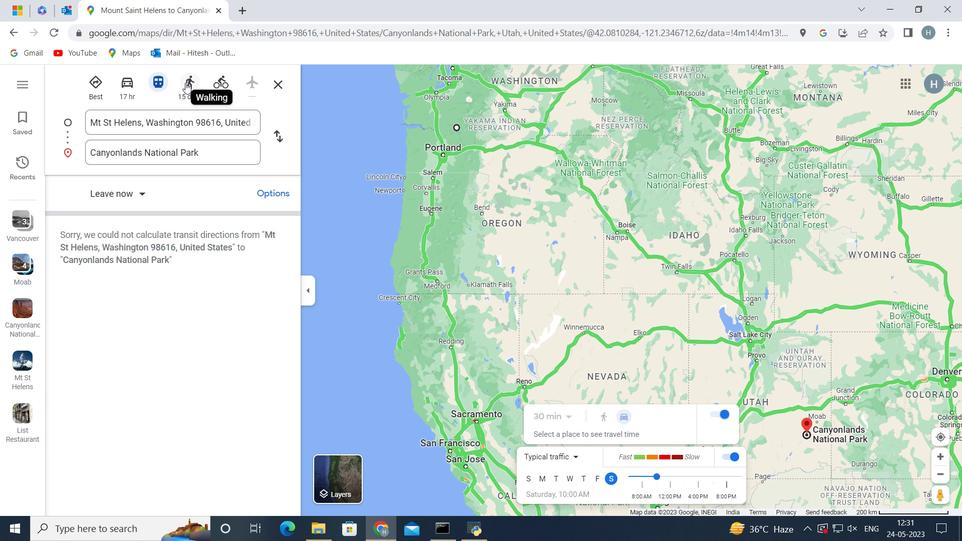 
Action: Mouse moved to (222, 87)
Screenshot: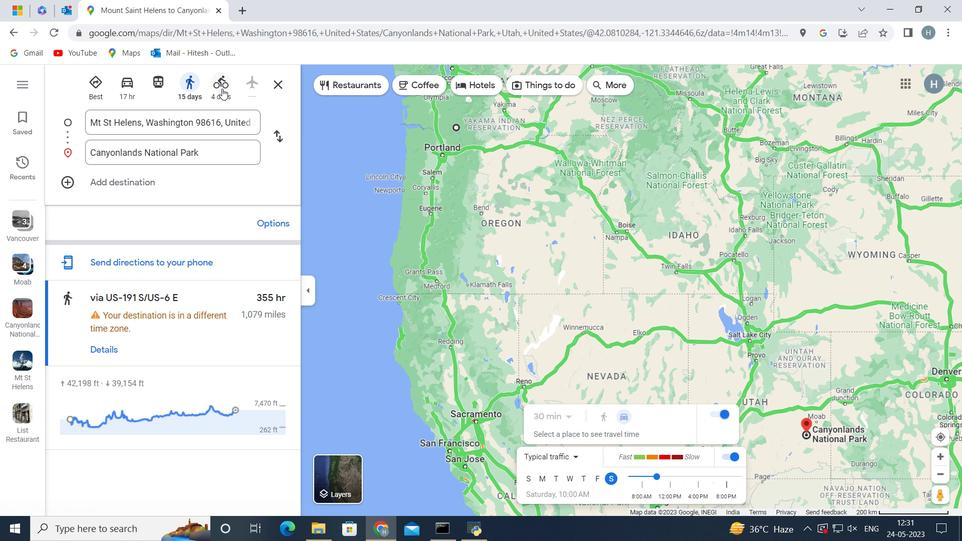 
Action: Mouse pressed left at (222, 87)
Screenshot: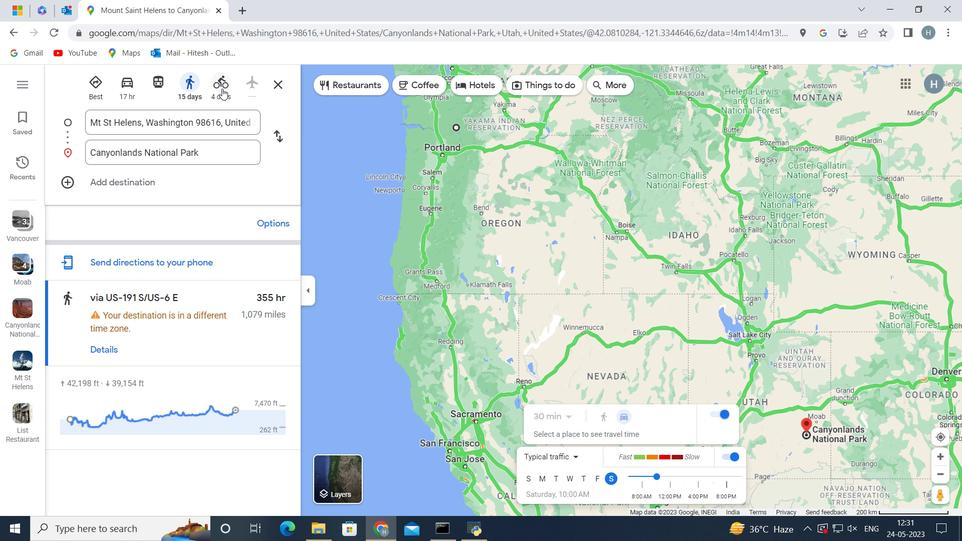 
Action: Mouse moved to (249, 84)
Screenshot: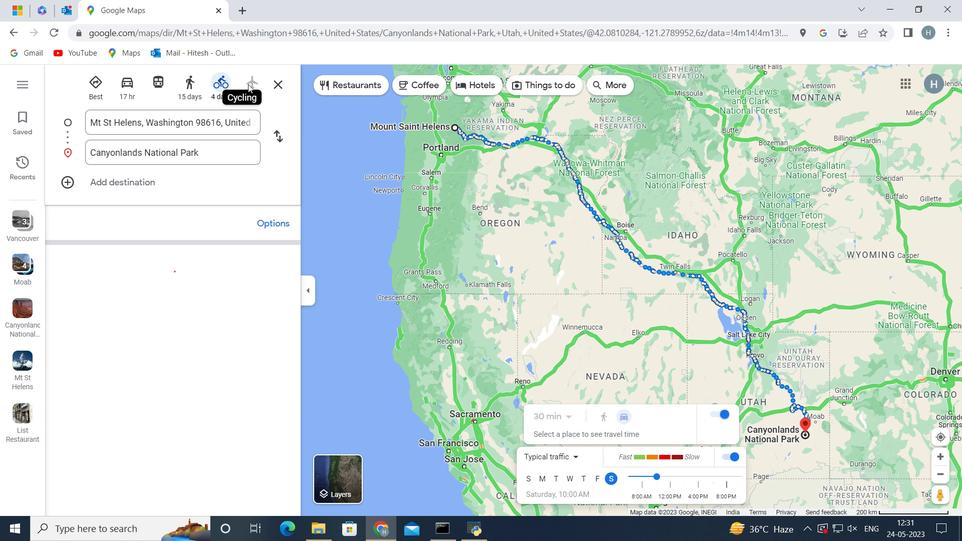 
Action: Mouse pressed left at (249, 84)
Screenshot: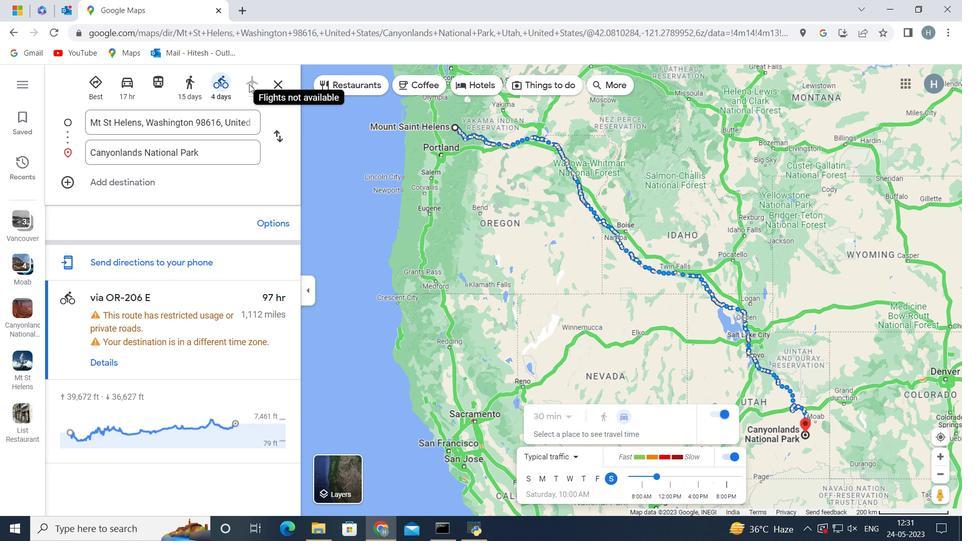
Action: Mouse moved to (193, 80)
Screenshot: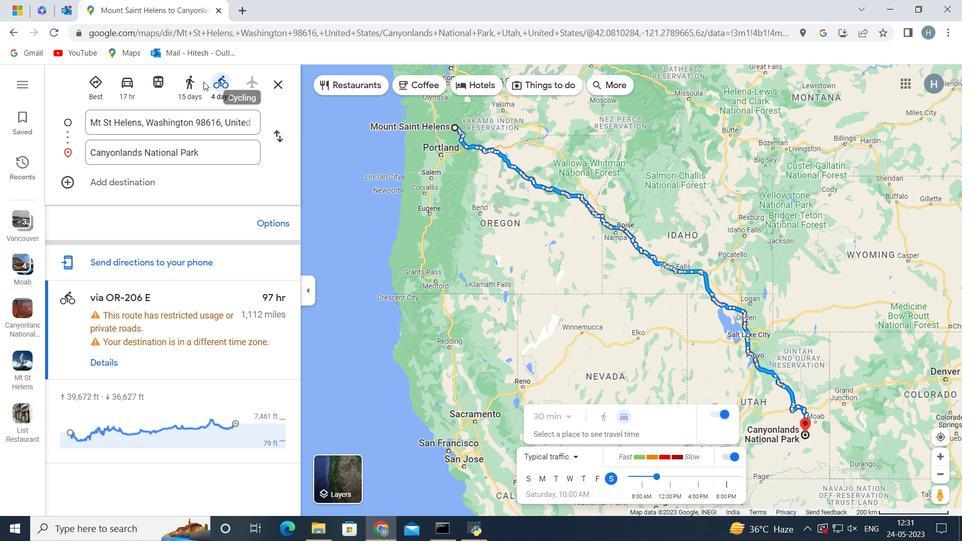 
Action: Mouse pressed left at (193, 80)
Screenshot: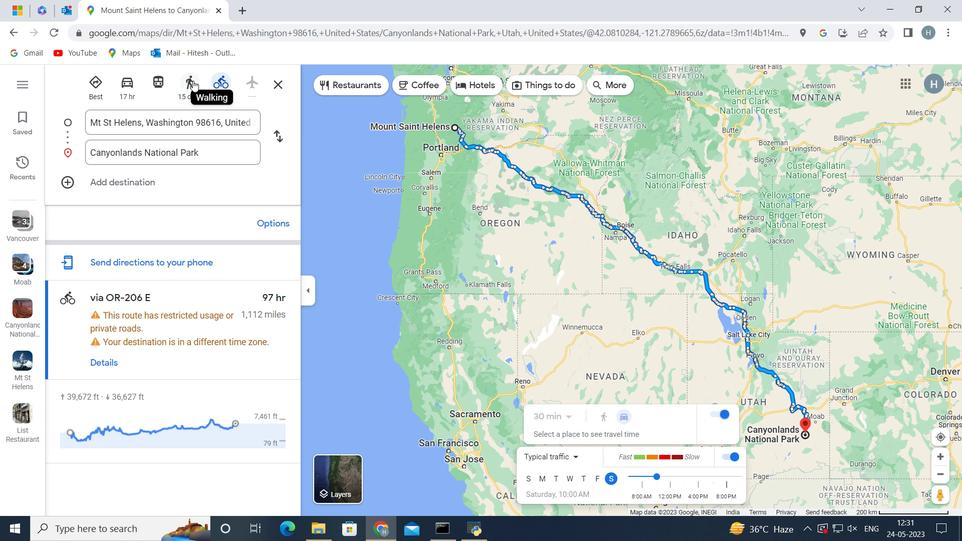 
Action: Mouse moved to (122, 88)
Screenshot: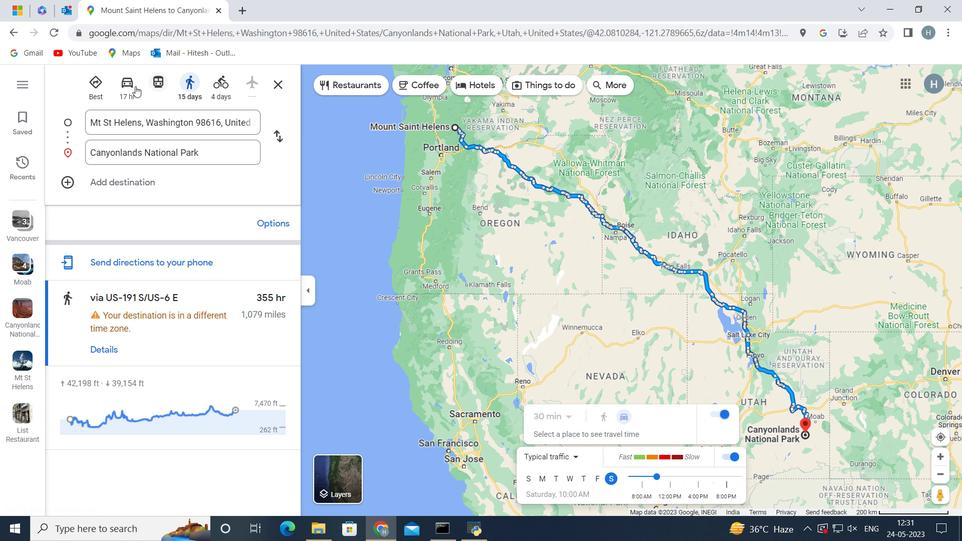 
Action: Mouse pressed left at (122, 88)
Screenshot: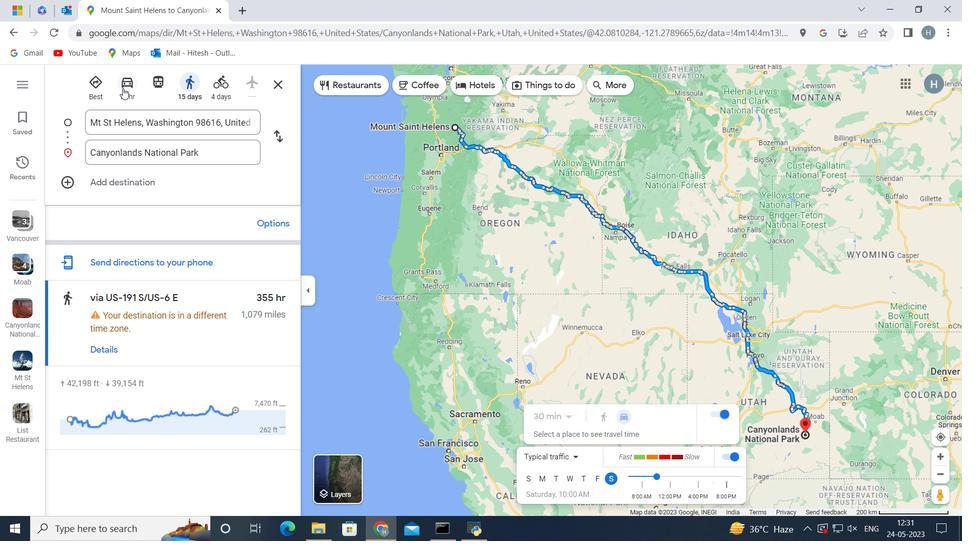
Action: Mouse moved to (457, 181)
Screenshot: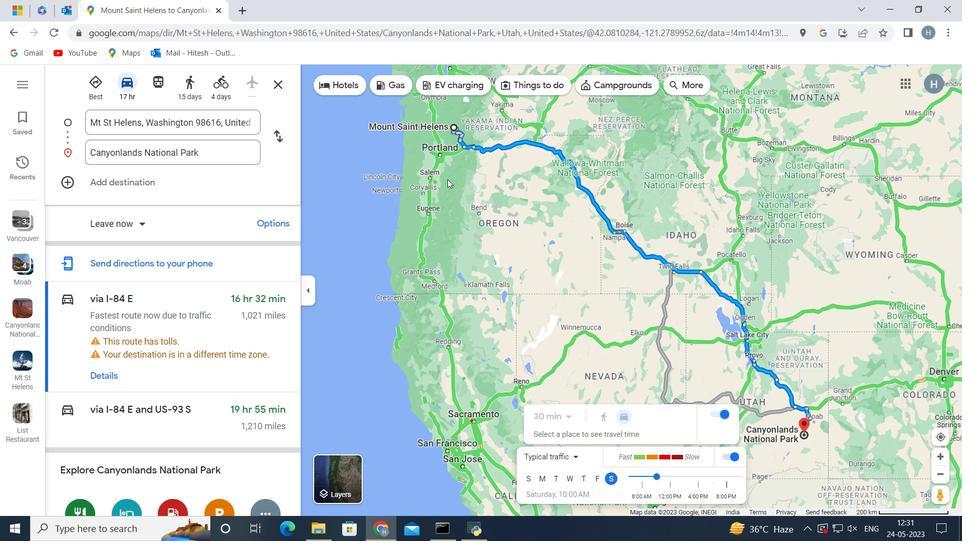 
Action: Mouse scrolled (457, 181) with delta (0, 0)
Screenshot: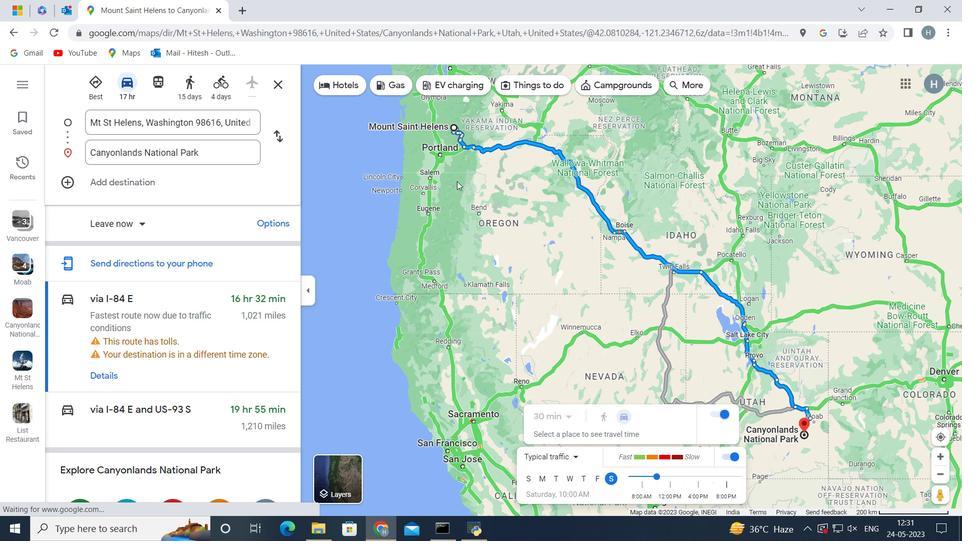 
Action: Mouse scrolled (457, 181) with delta (0, 0)
Screenshot: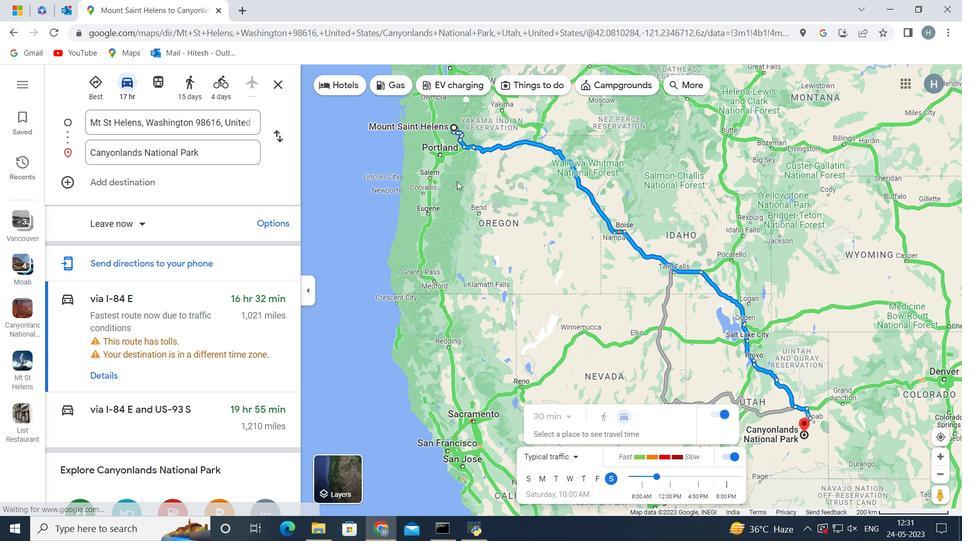 
Action: Mouse moved to (457, 182)
Screenshot: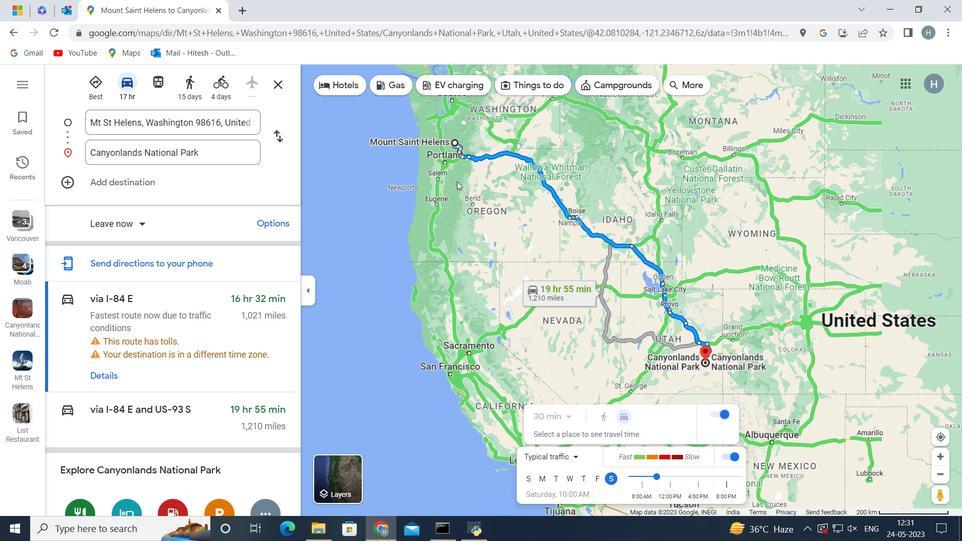 
Action: Mouse scrolled (457, 181) with delta (0, 0)
Screenshot: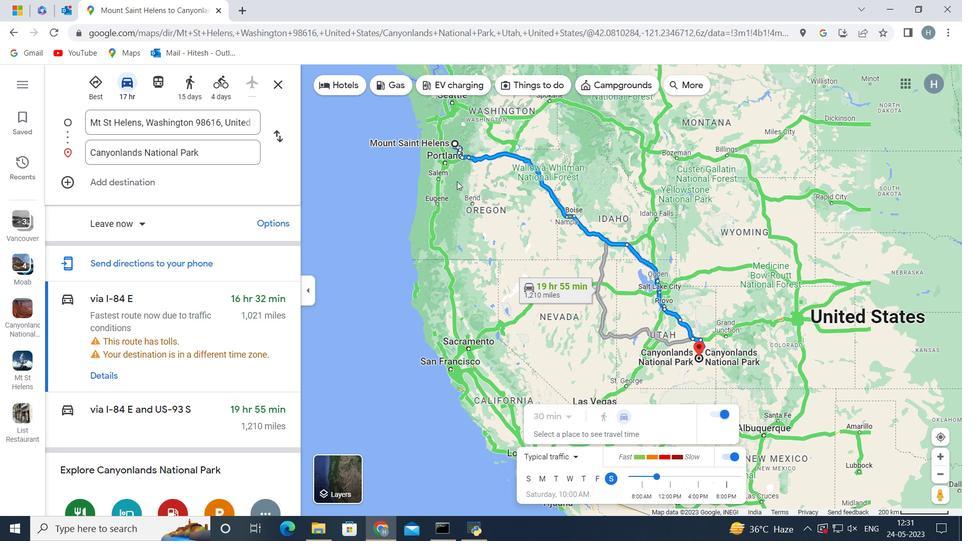 
Action: Mouse scrolled (457, 181) with delta (0, 0)
Screenshot: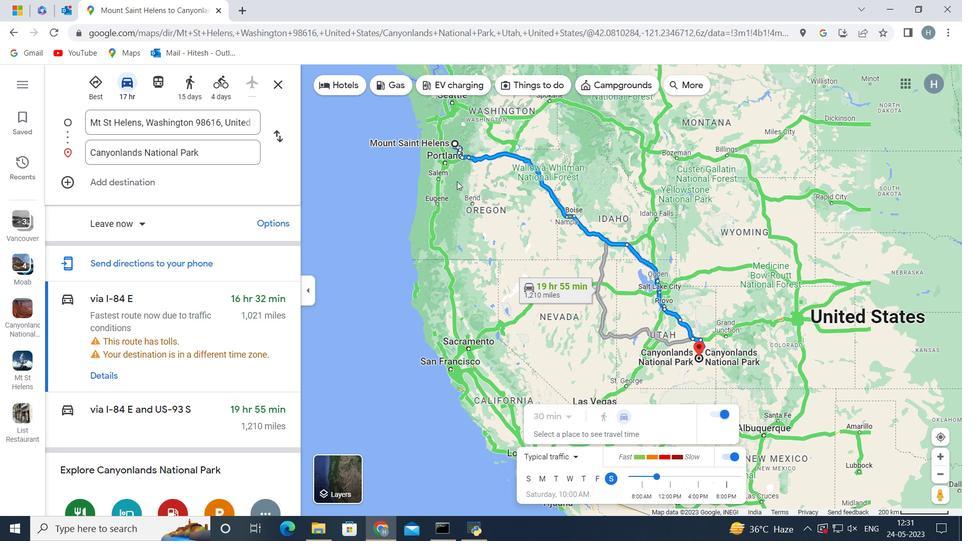 
Action: Mouse scrolled (457, 181) with delta (0, 0)
Screenshot: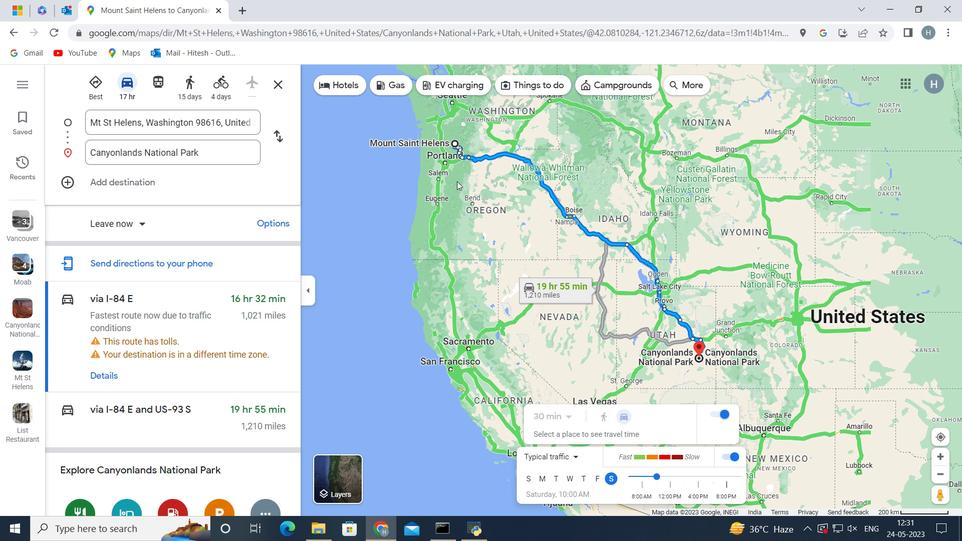 
Action: Mouse scrolled (457, 181) with delta (0, 0)
Screenshot: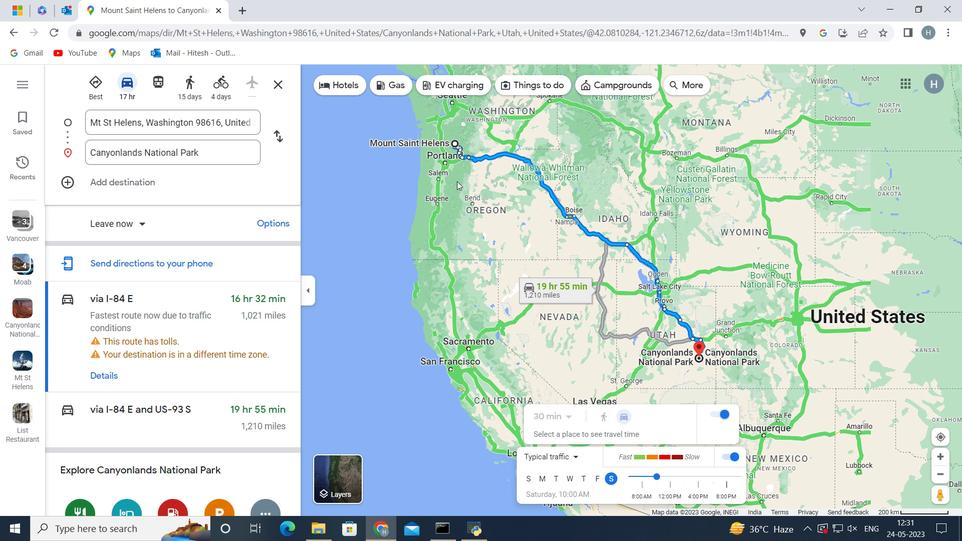 
Action: Mouse scrolled (457, 181) with delta (0, 0)
Screenshot: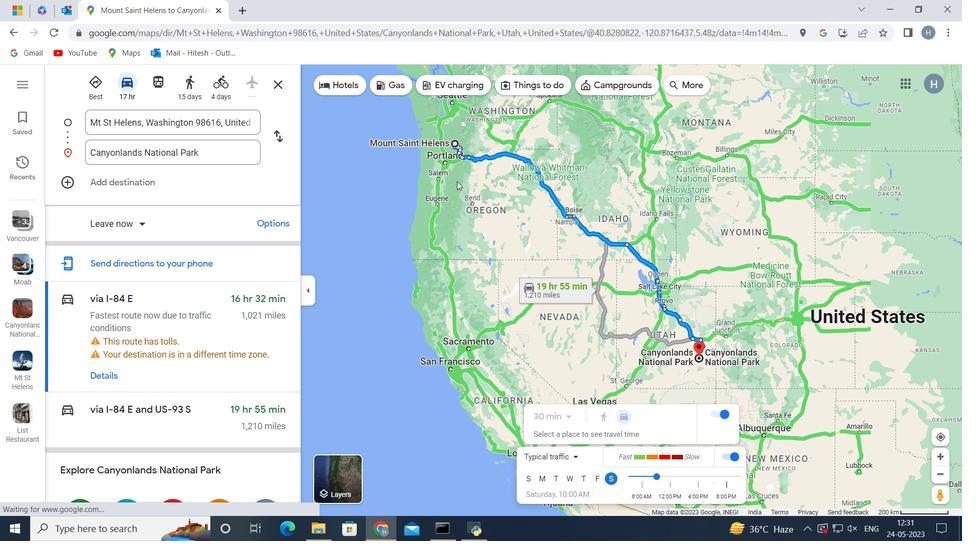 
Action: Mouse moved to (461, 223)
Screenshot: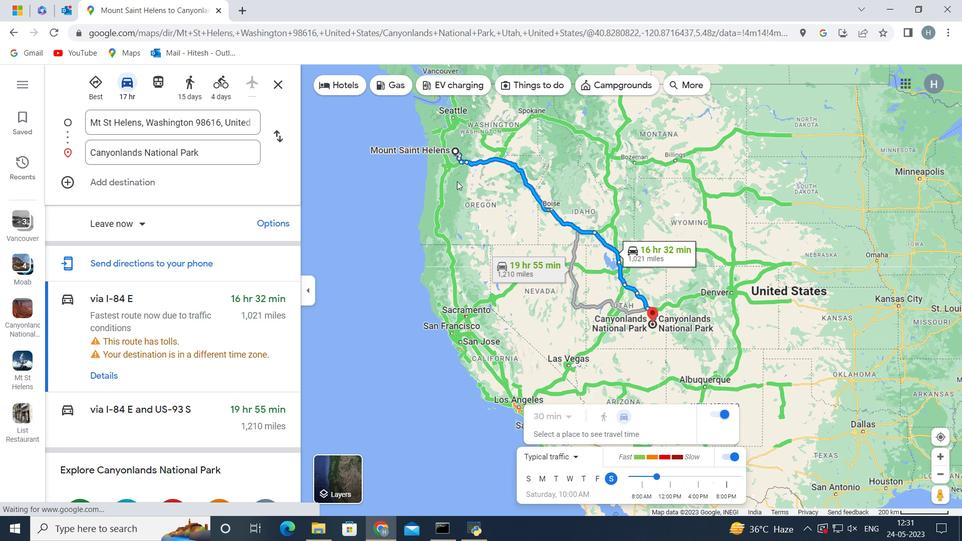 
Action: Mouse scrolled (461, 211) with delta (0, 0)
Screenshot: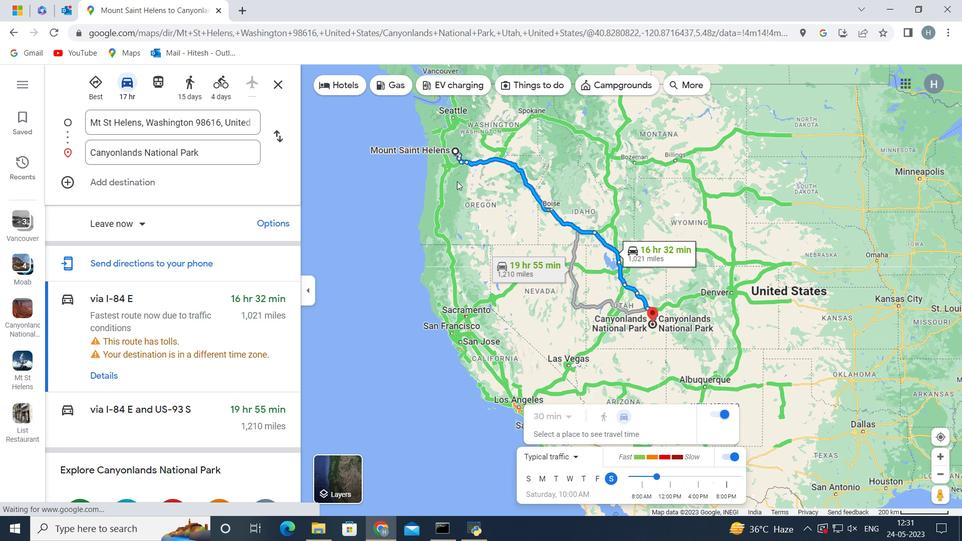 
Action: Mouse moved to (462, 226)
Screenshot: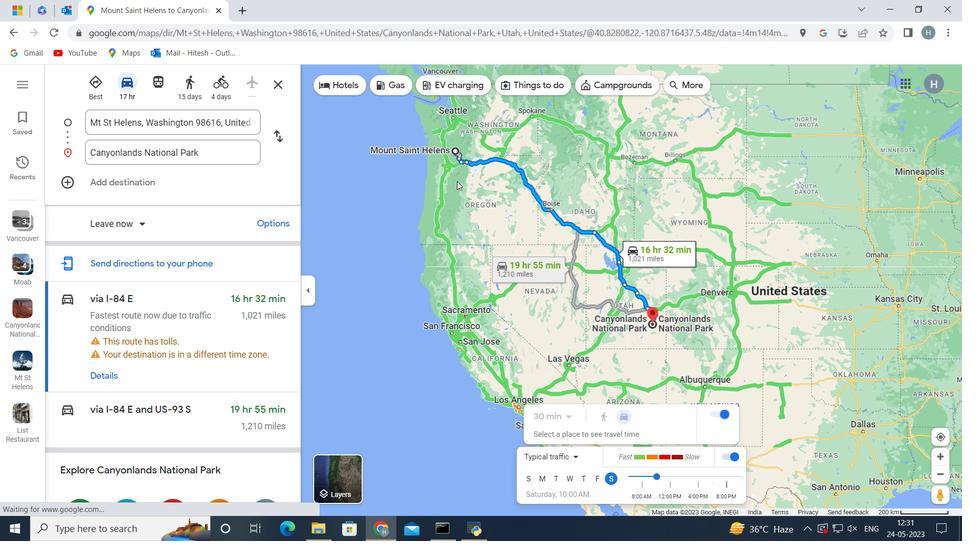 
Action: Mouse scrolled (461, 220) with delta (0, 0)
Screenshot: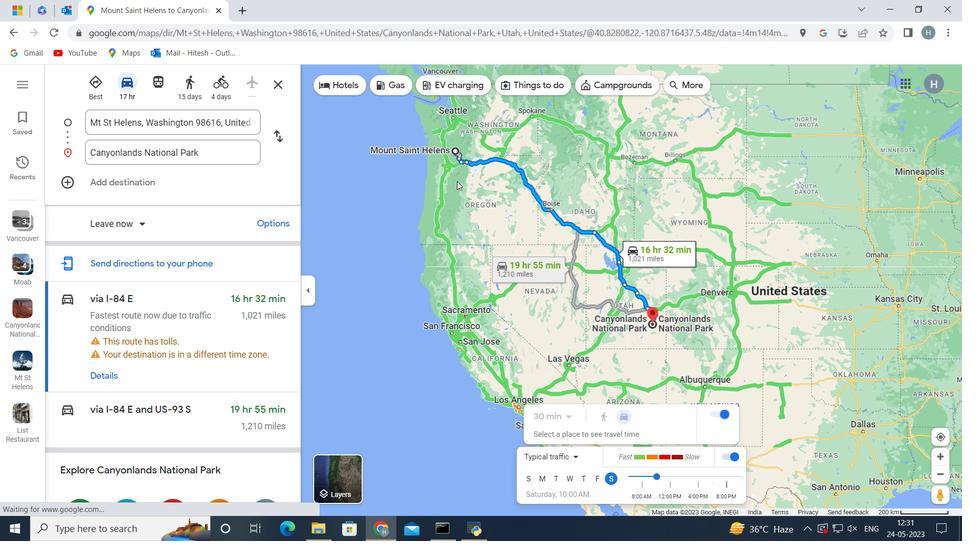 
Action: Mouse moved to (462, 226)
Screenshot: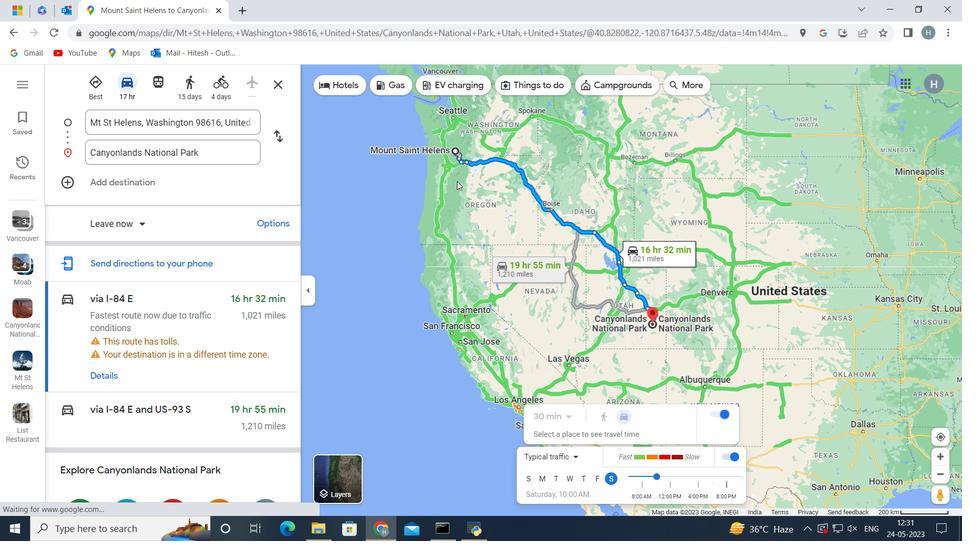 
Action: Mouse scrolled (462, 225) with delta (0, 0)
Screenshot: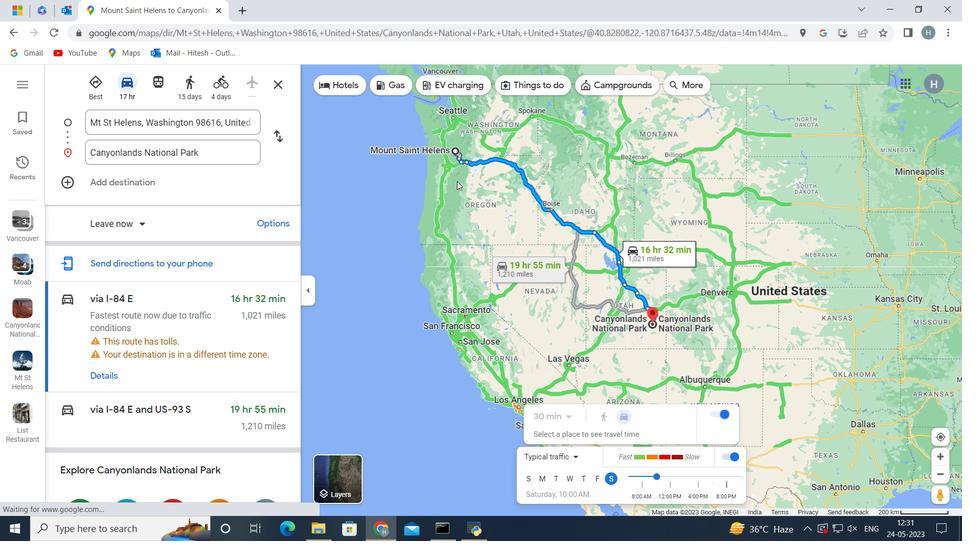 
Action: Mouse moved to (462, 228)
Screenshot: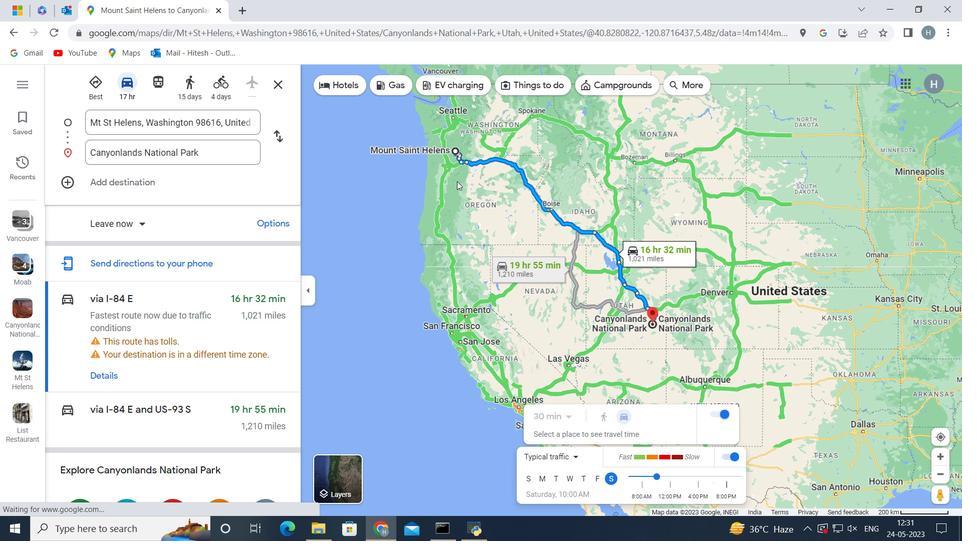 
Action: Mouse scrolled (462, 228) with delta (0, 0)
Screenshot: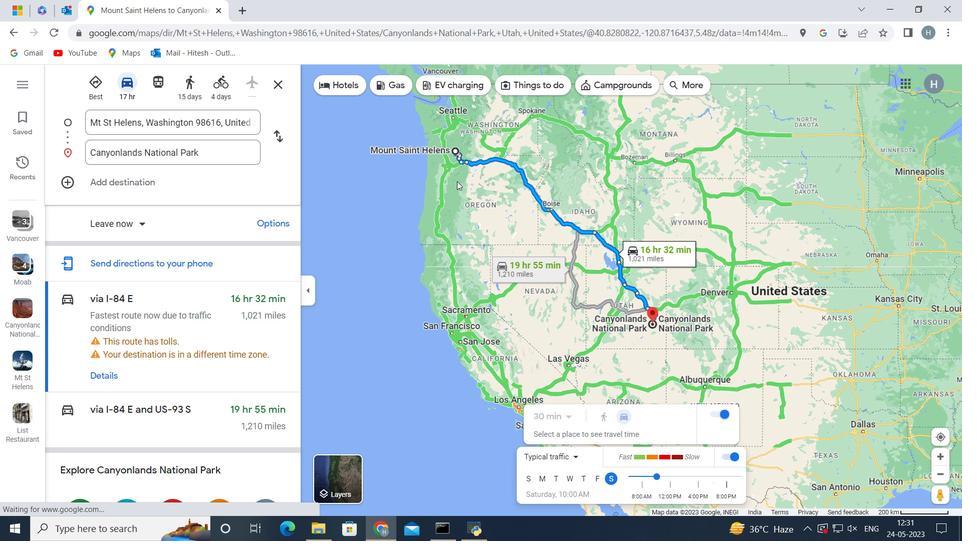 
Action: Mouse scrolled (462, 228) with delta (0, 0)
Screenshot: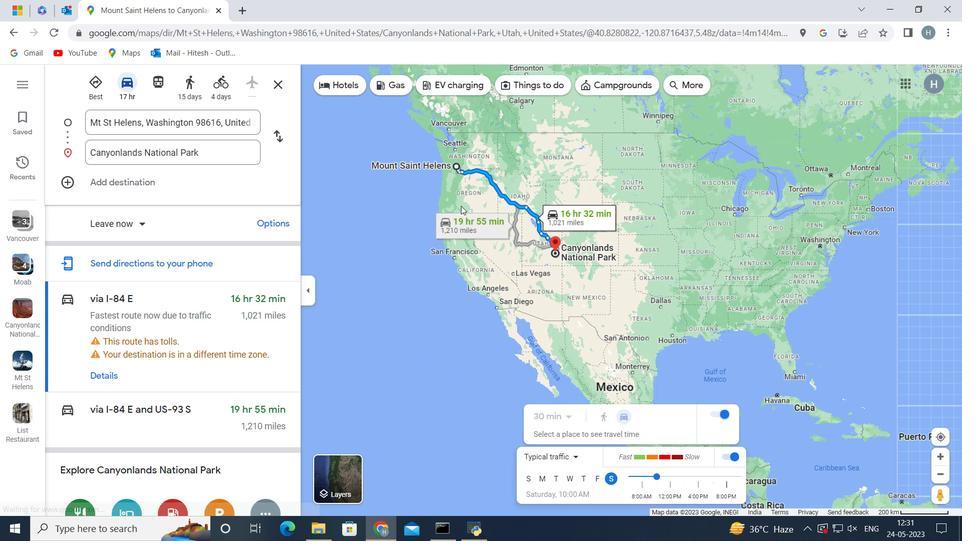 
Action: Mouse moved to (461, 222)
Screenshot: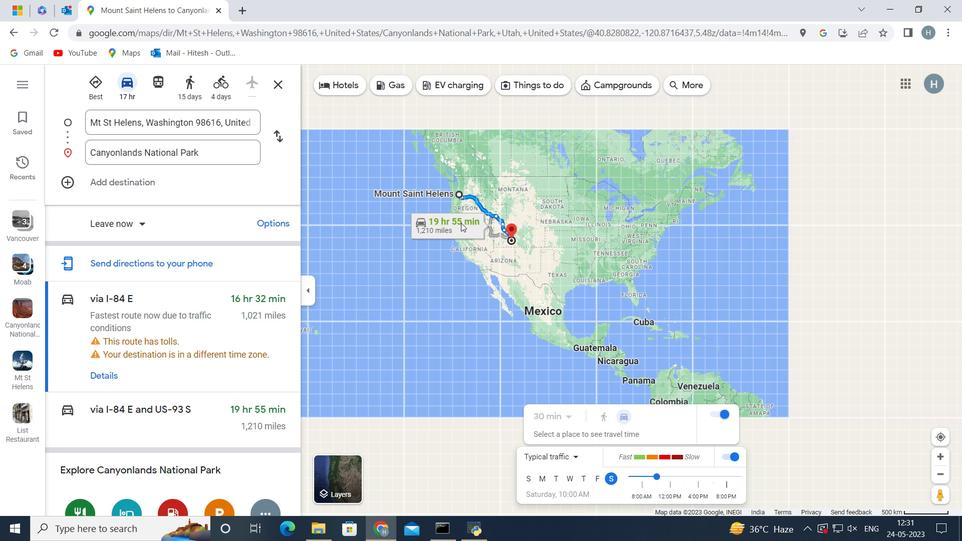 
Action: Mouse scrolled (461, 222) with delta (0, 0)
Screenshot: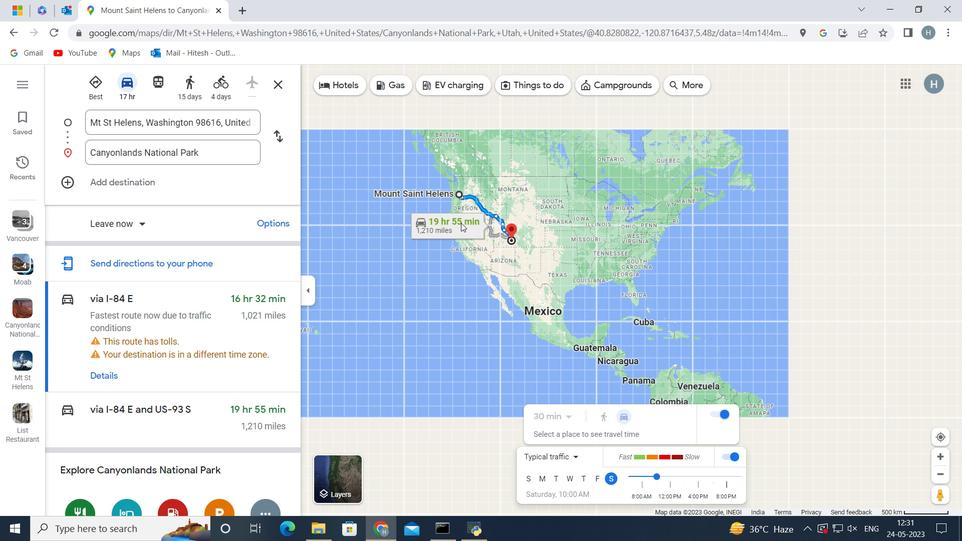 
Action: Mouse moved to (461, 221)
Screenshot: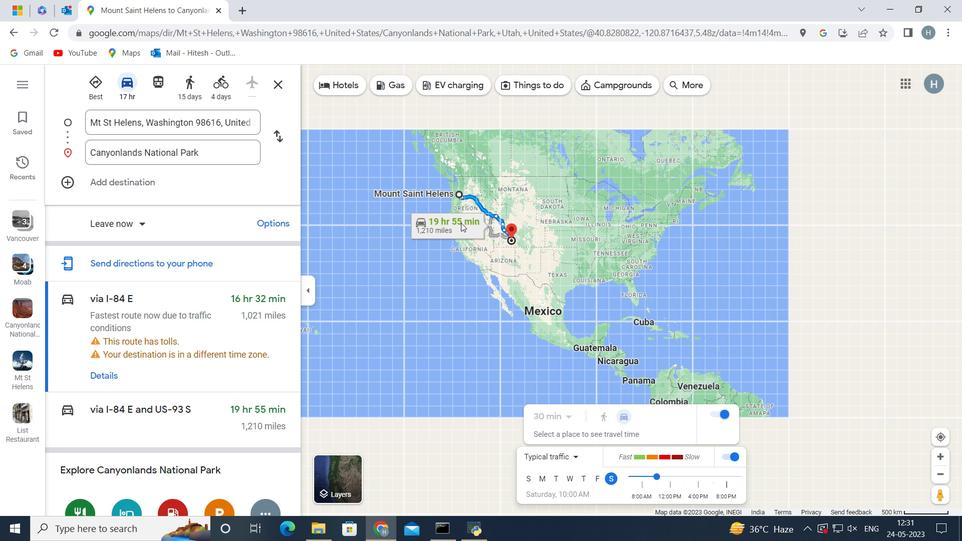 
Action: Mouse scrolled (461, 222) with delta (0, 0)
Screenshot: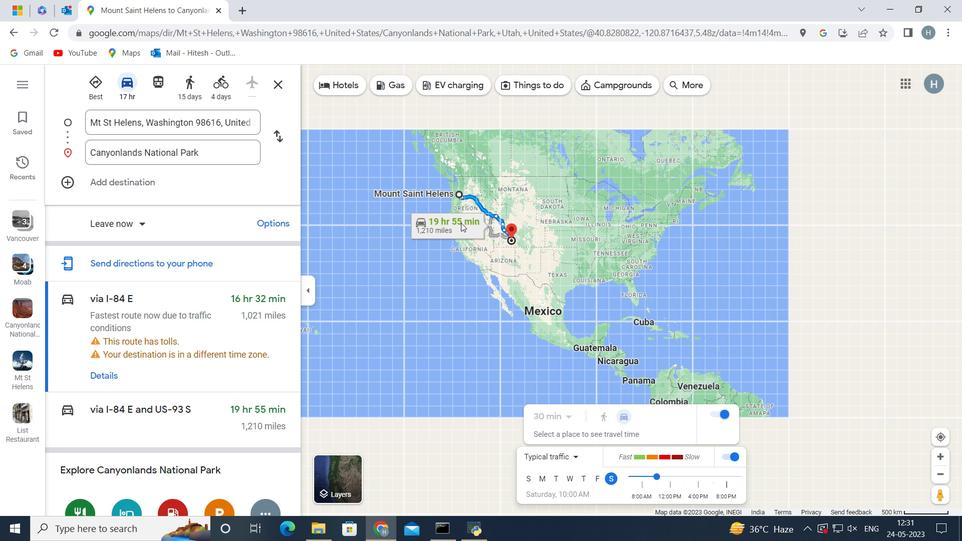 
Action: Mouse scrolled (461, 222) with delta (0, 0)
Screenshot: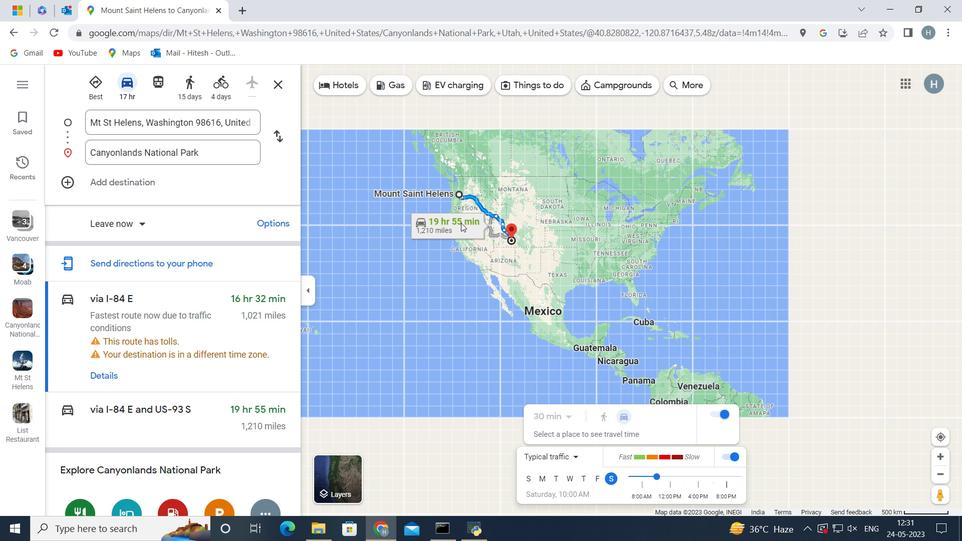 
Action: Mouse scrolled (461, 222) with delta (0, 0)
Screenshot: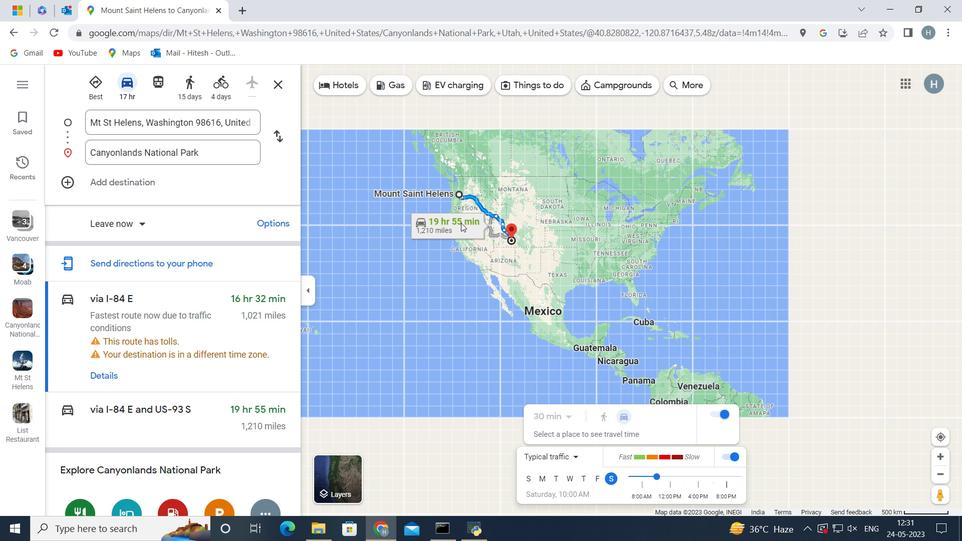 
Action: Mouse scrolled (461, 222) with delta (0, 0)
Screenshot: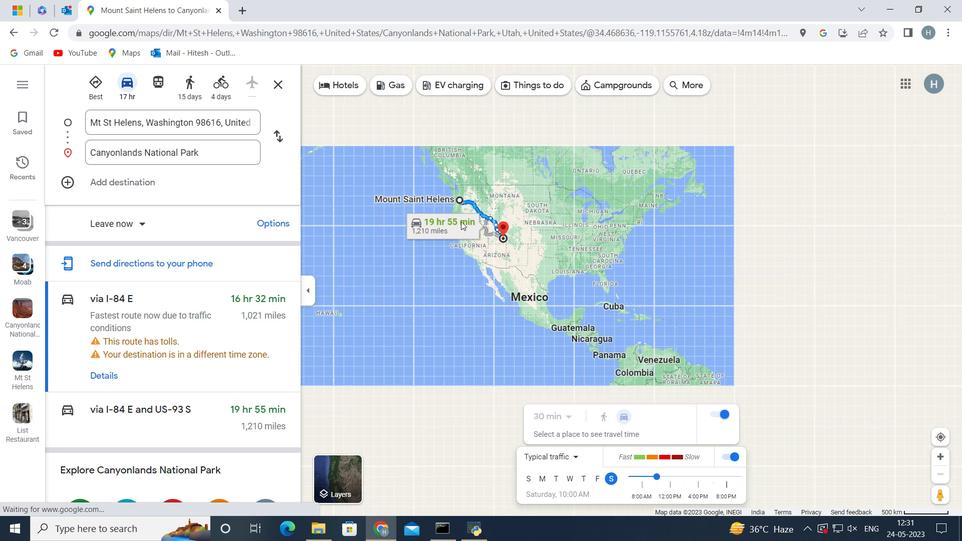 
Action: Mouse scrolled (461, 222) with delta (0, 0)
Screenshot: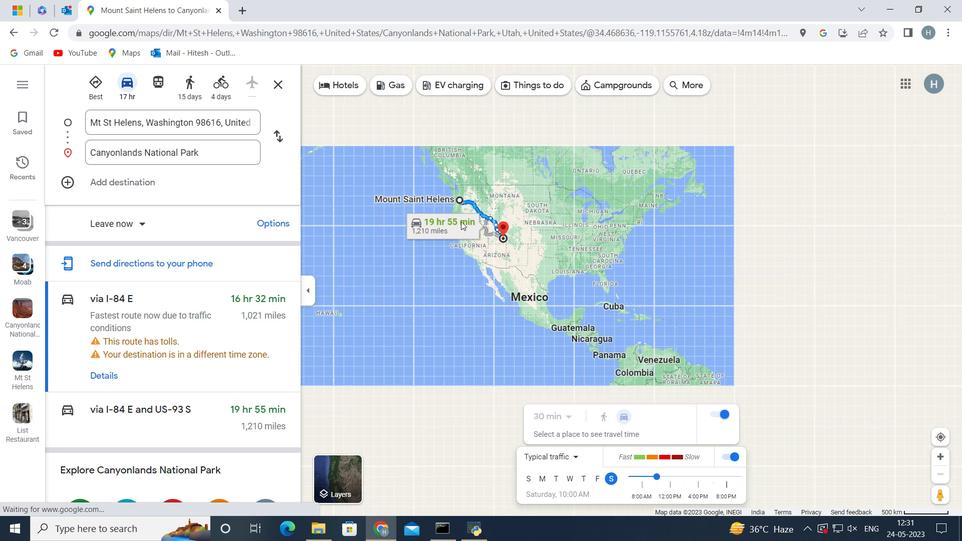 
Action: Mouse scrolled (461, 222) with delta (0, 0)
Screenshot: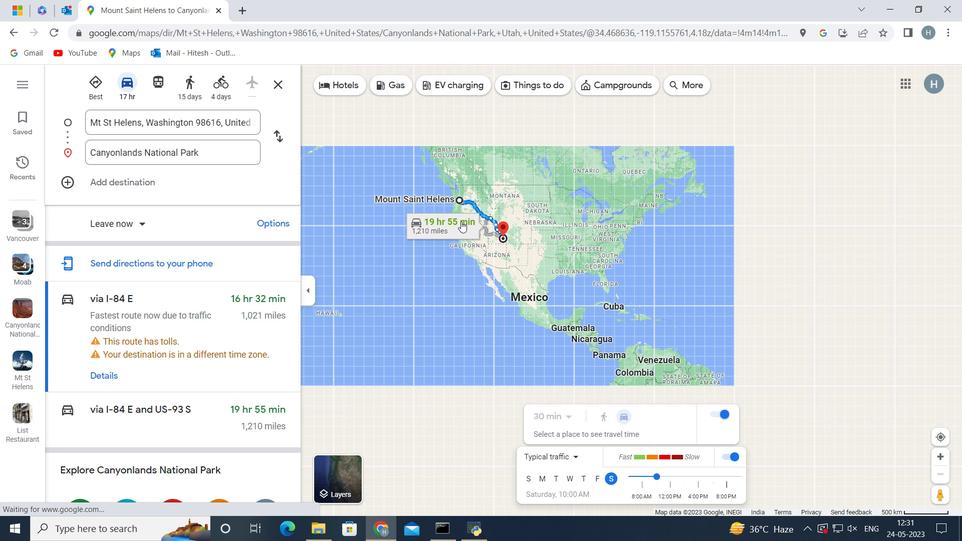 
Action: Mouse scrolled (461, 222) with delta (0, 0)
Screenshot: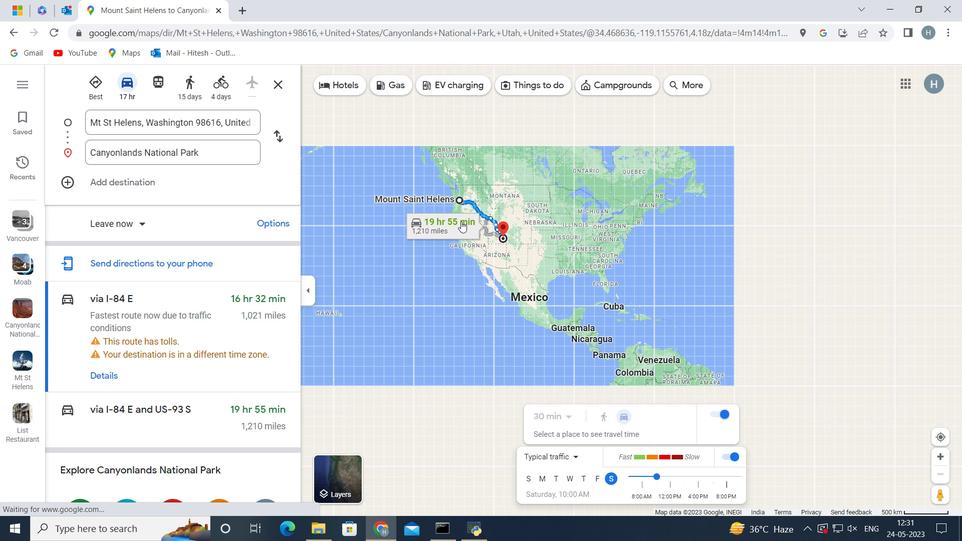 
Action: Mouse scrolled (461, 222) with delta (0, 0)
Screenshot: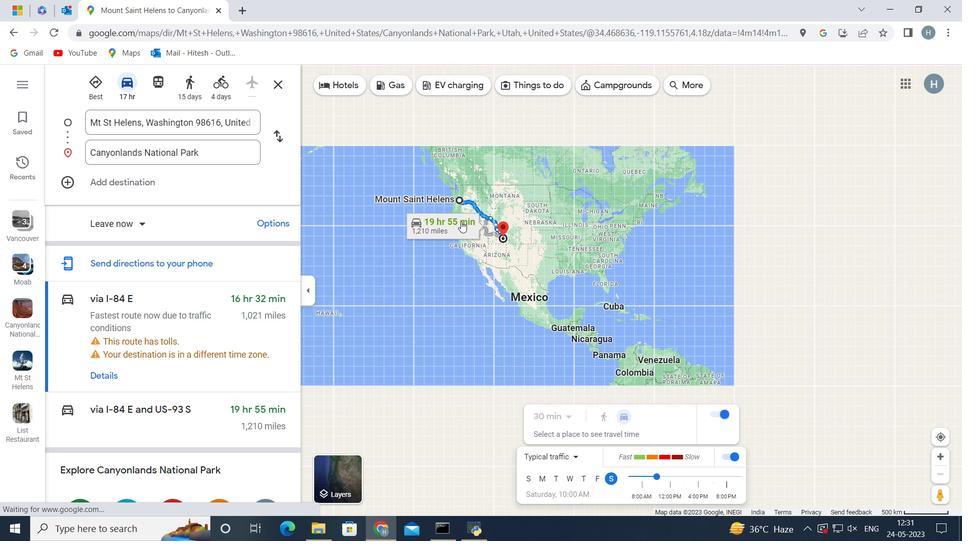 
Action: Mouse scrolled (461, 222) with delta (0, 0)
Screenshot: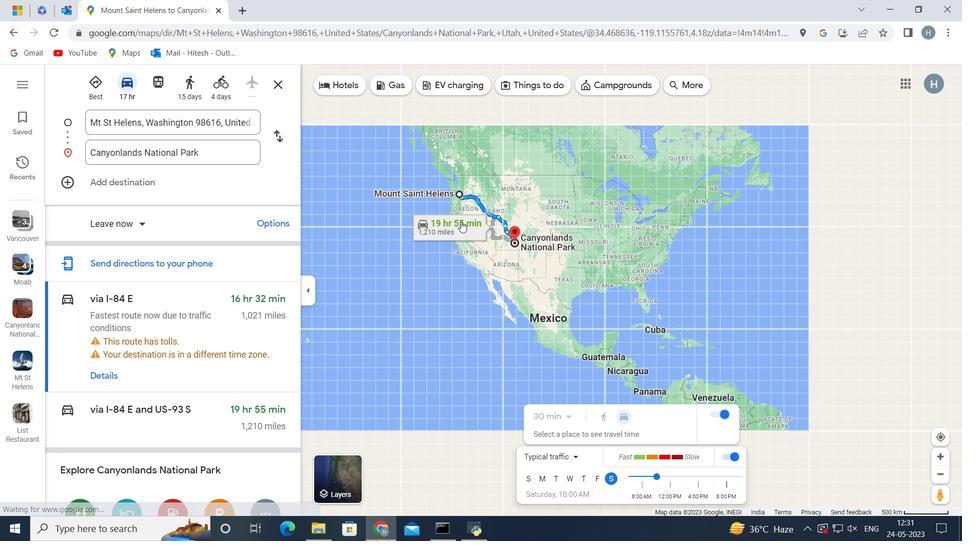 
Action: Mouse moved to (571, 267)
Screenshot: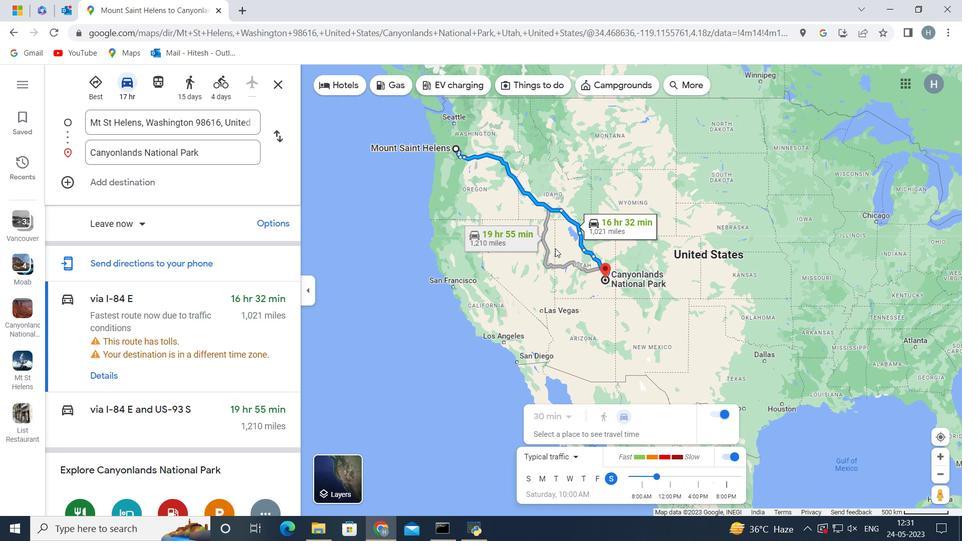 
Action: Mouse scrolled (571, 268) with delta (0, 0)
Screenshot: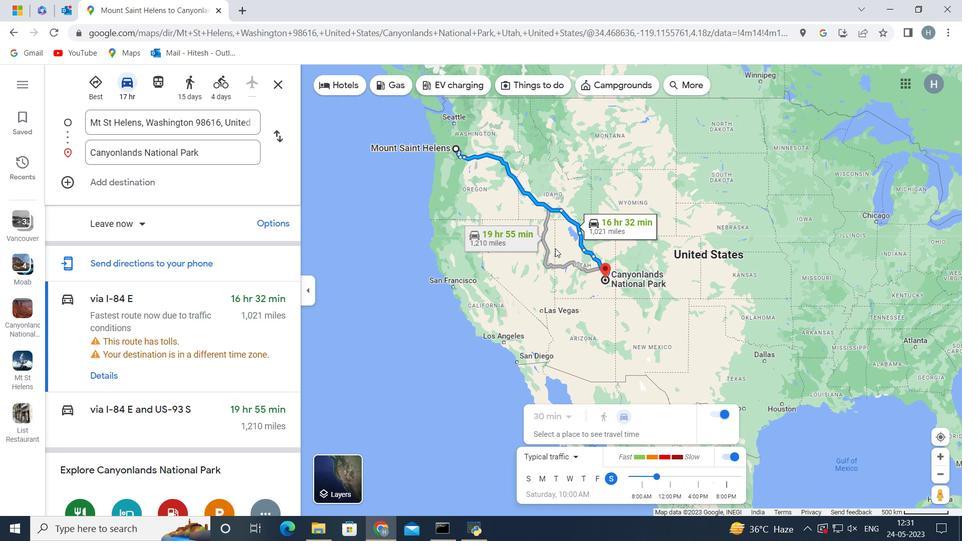 
Action: Mouse scrolled (571, 268) with delta (0, 0)
Screenshot: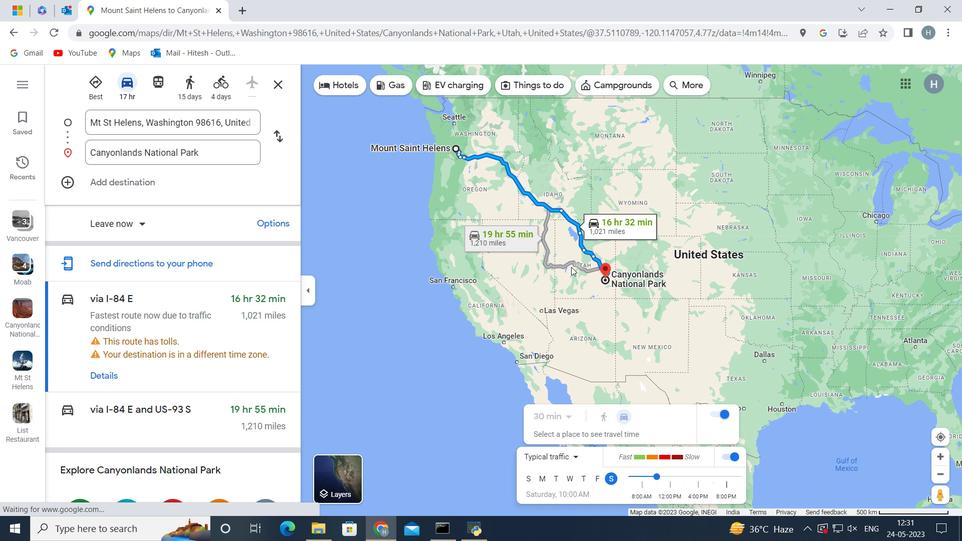 
Action: Mouse scrolled (571, 268) with delta (0, 0)
Screenshot: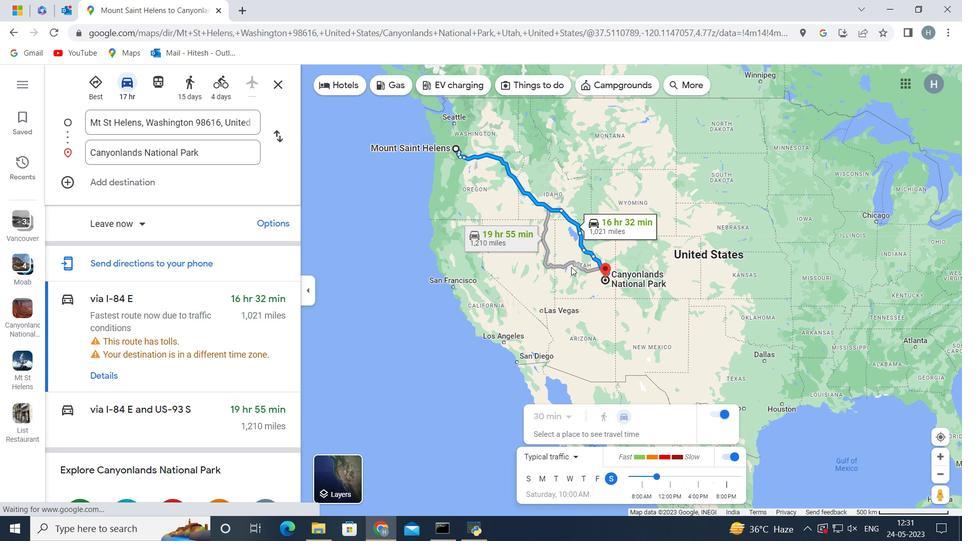 
Action: Mouse scrolled (571, 268) with delta (0, 0)
Screenshot: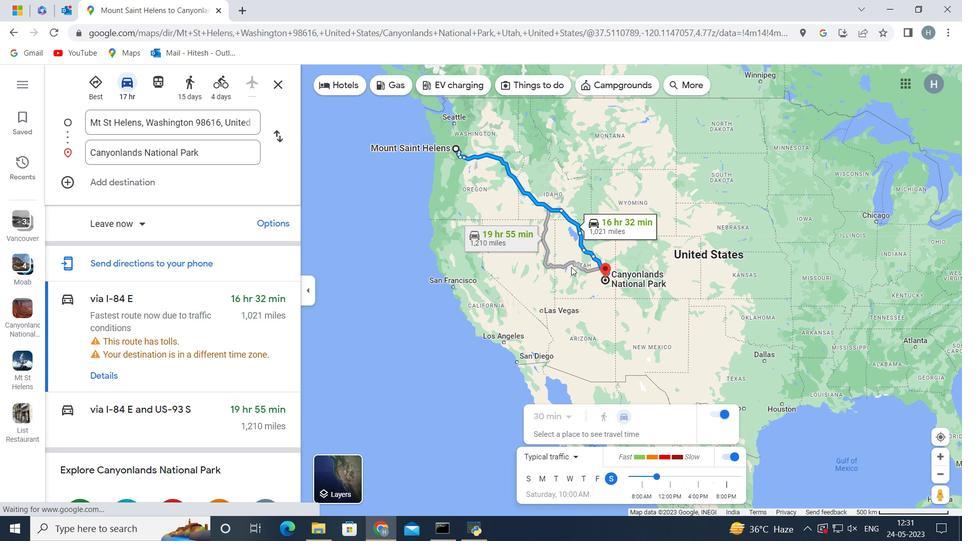 
Action: Mouse scrolled (571, 268) with delta (0, 0)
Screenshot: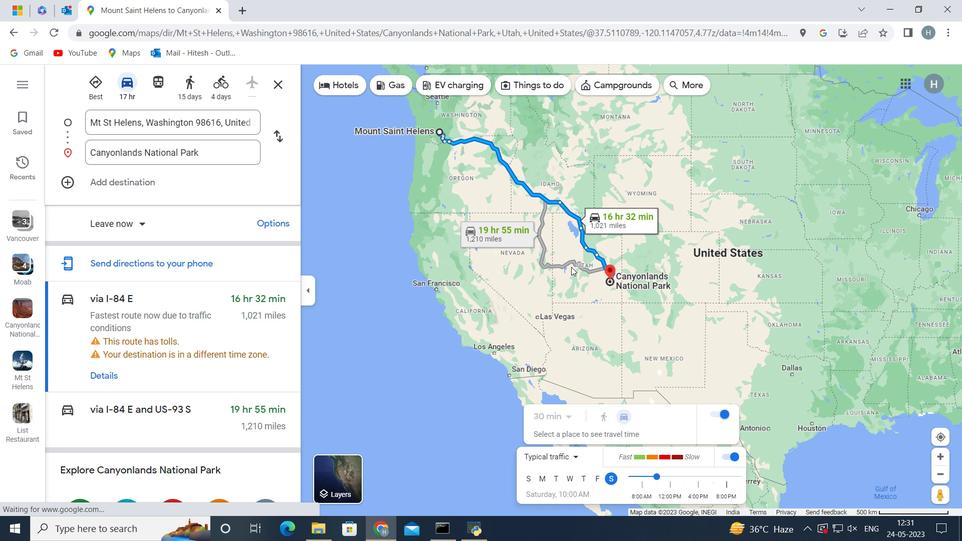 
Action: Mouse scrolled (571, 267) with delta (0, 0)
Screenshot: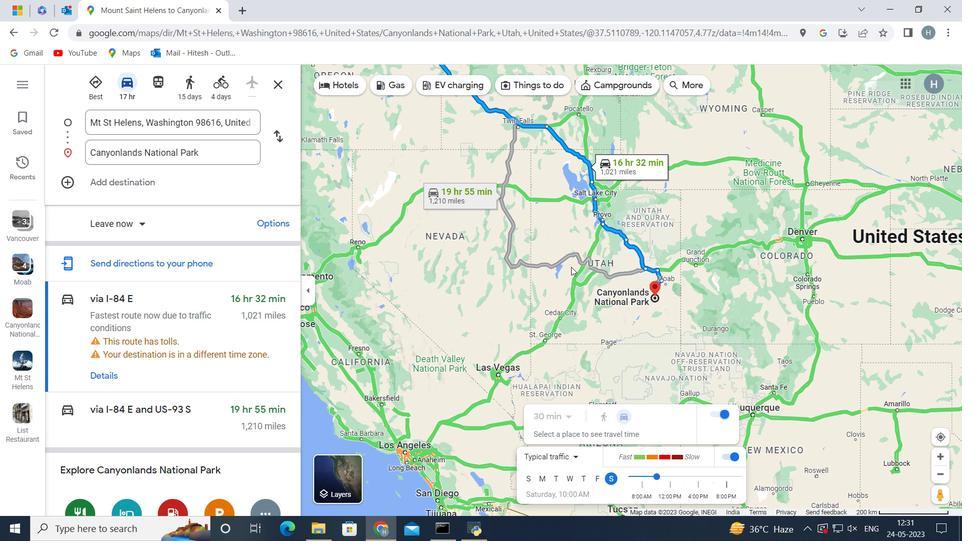 
Action: Mouse scrolled (571, 267) with delta (0, 0)
Screenshot: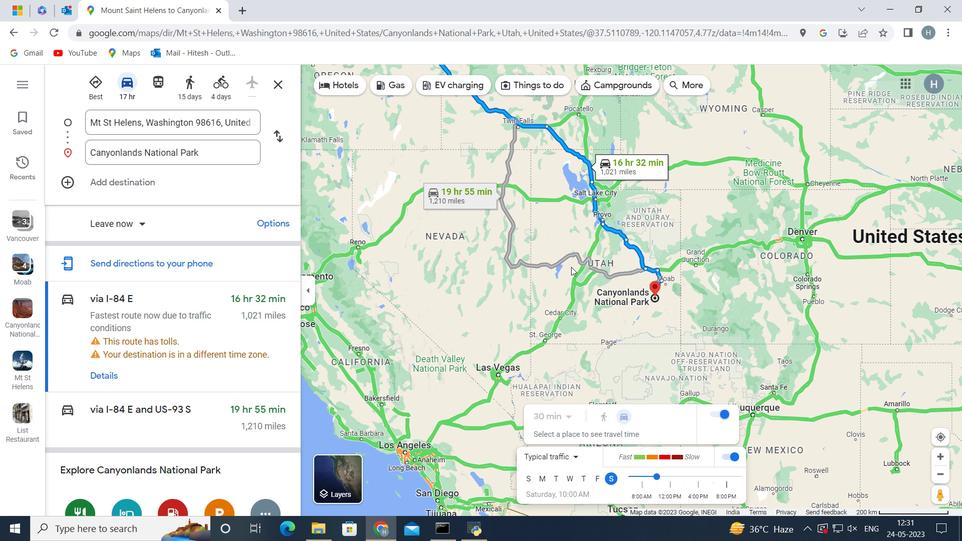 
Action: Mouse scrolled (571, 267) with delta (0, 0)
Screenshot: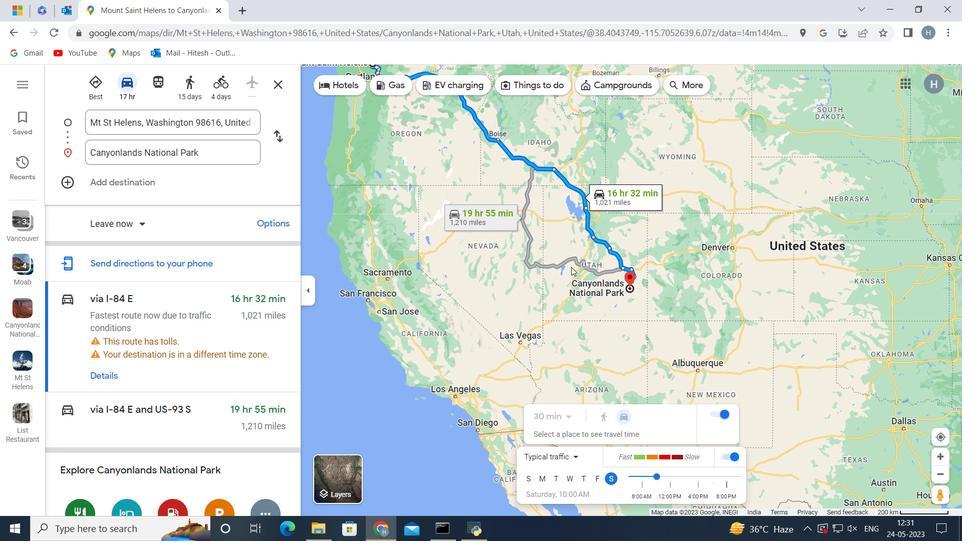 
Action: Mouse scrolled (571, 267) with delta (0, 0)
Screenshot: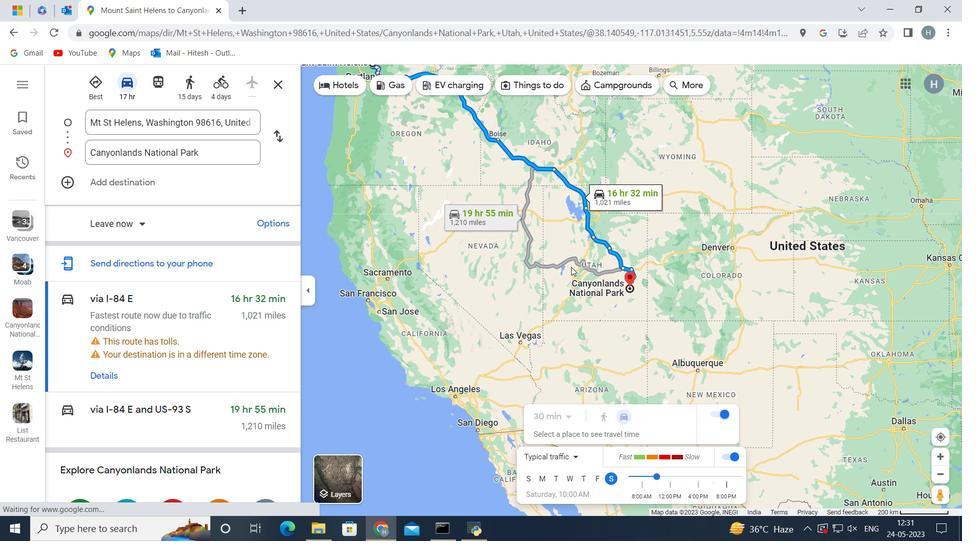 
Action: Mouse moved to (570, 267)
Screenshot: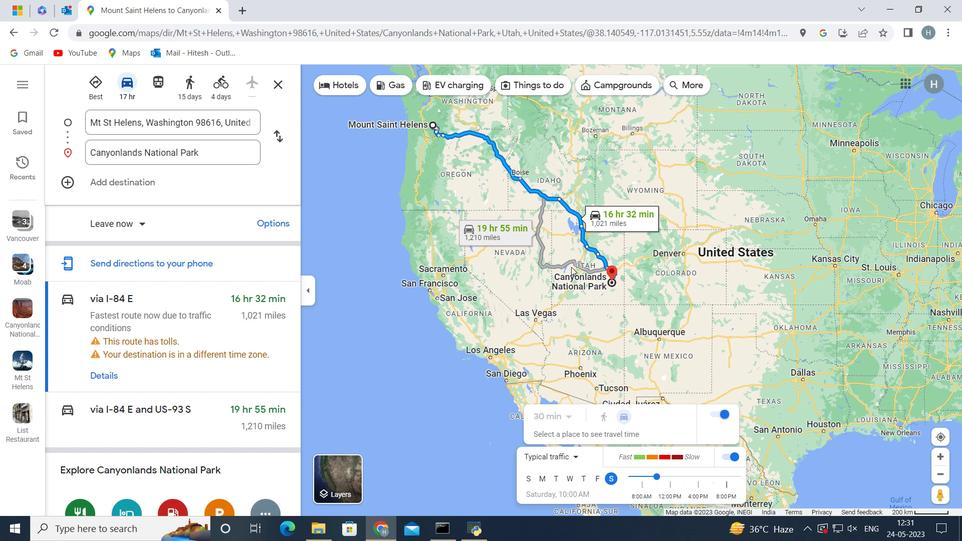 
